 Task: Open Card Budget Review Meeting in Board Customer Service Process Improvement and Streamlining to Workspace Cybersecurity and add a team member Softage.2@softage.net, a label Yellow, a checklist Veterinary Medicine, an attachment from your google drive, a color Yellow and finally, add a card description 'Conduct customer research for new customer experience program' and a comment 'Let us approach this task with a focus on continuous learning and improvement, seeking to iterate and refine our approach over time.'. Add a start date 'Jan 06, 1900' with a due date 'Jan 13, 1900'
Action: Mouse moved to (92, 350)
Screenshot: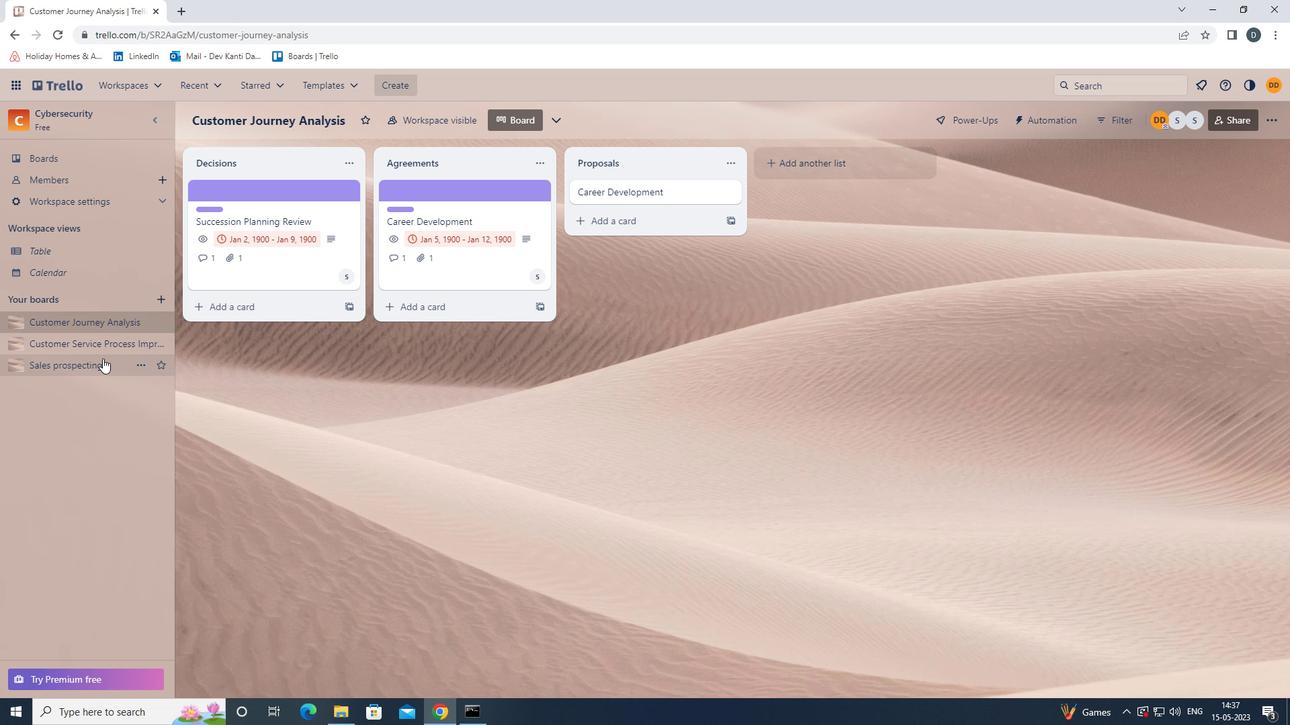 
Action: Mouse pressed left at (92, 350)
Screenshot: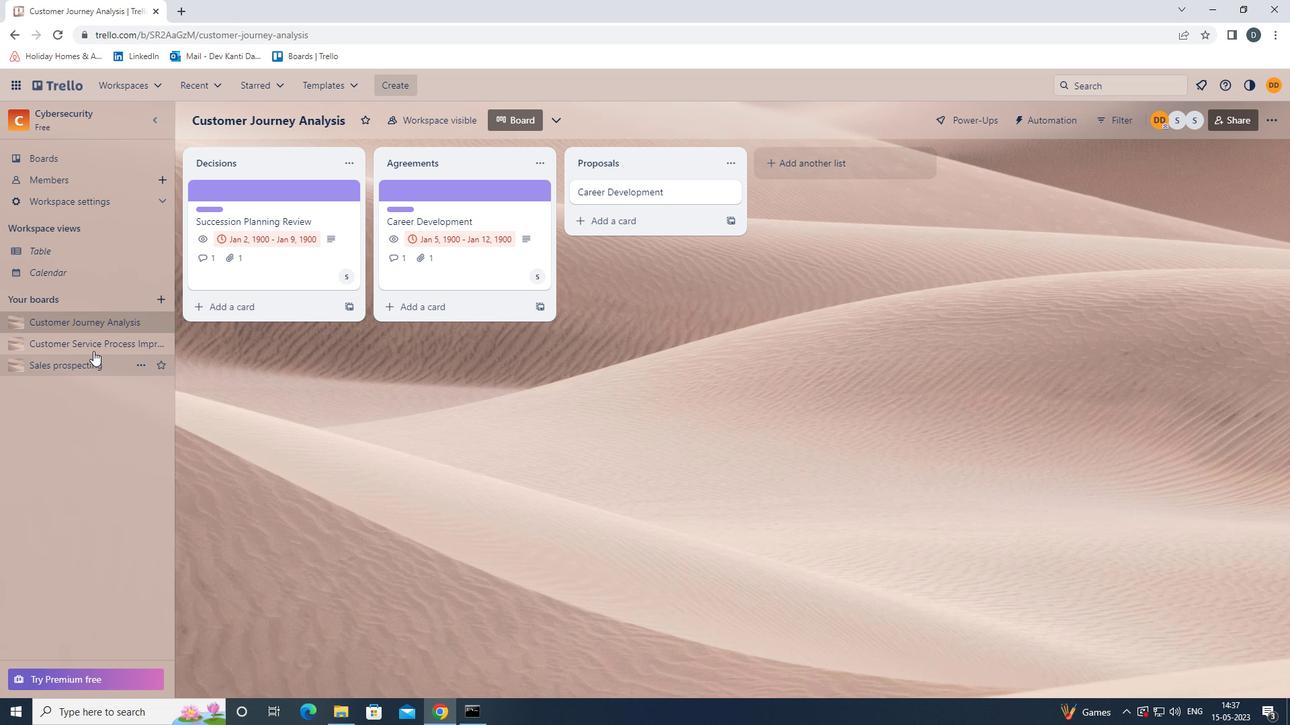 
Action: Mouse moved to (451, 192)
Screenshot: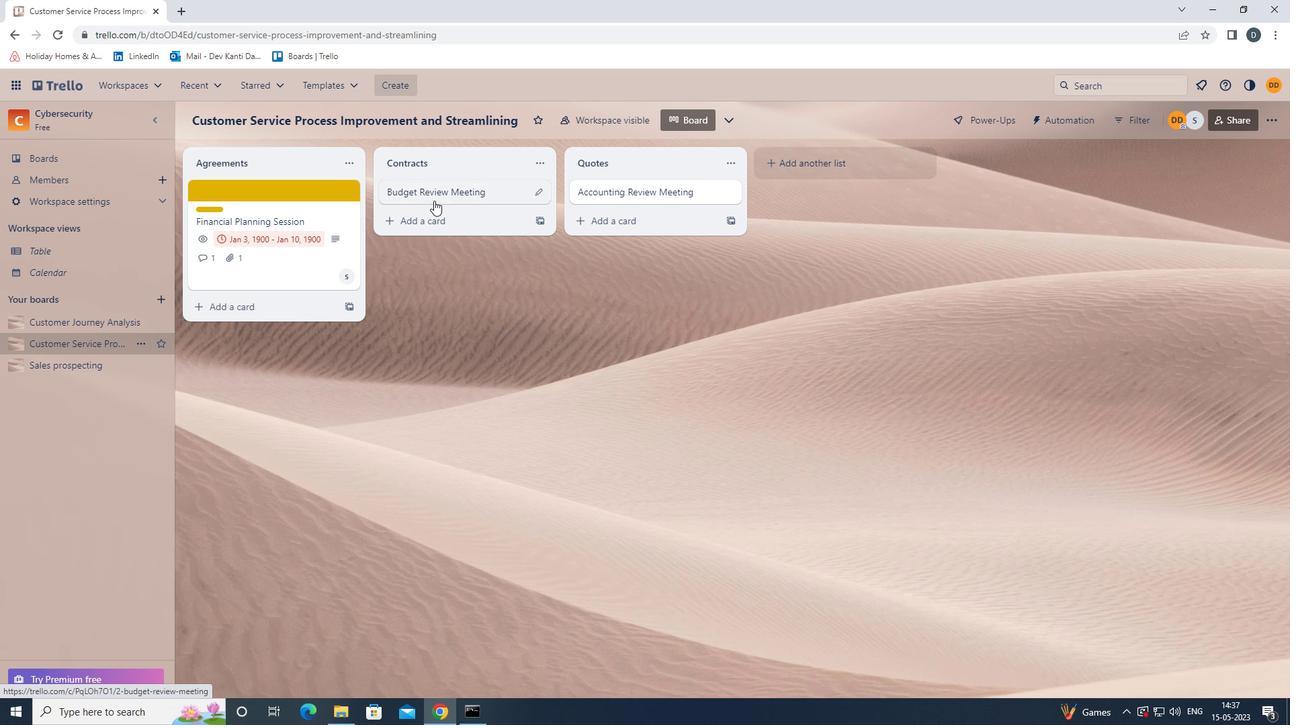 
Action: Mouse pressed left at (451, 192)
Screenshot: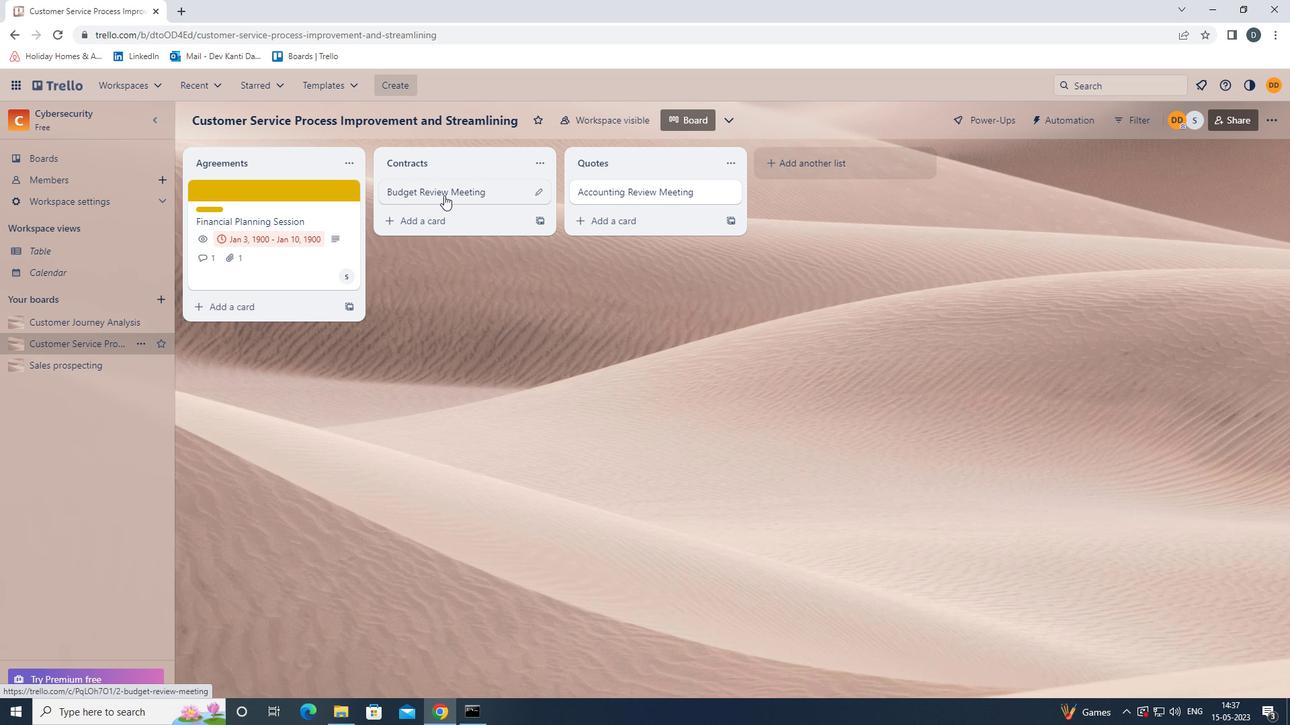 
Action: Mouse moved to (836, 242)
Screenshot: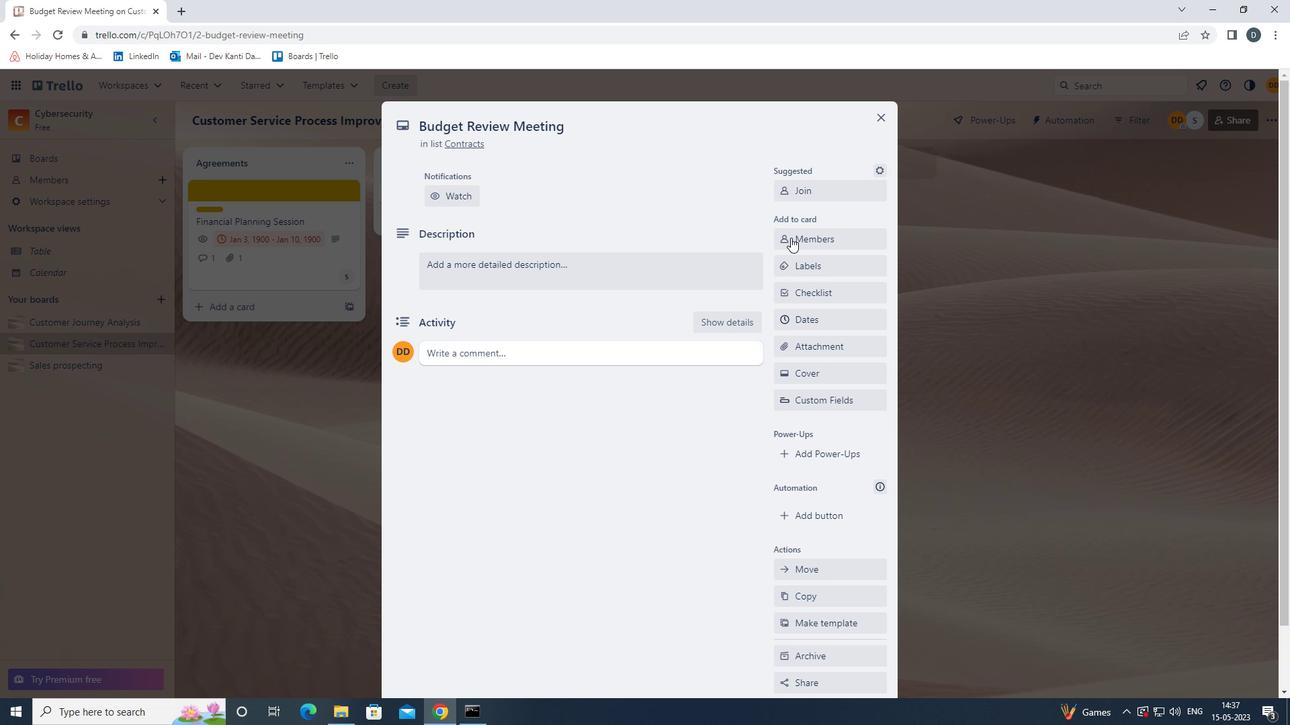 
Action: Mouse pressed left at (836, 242)
Screenshot: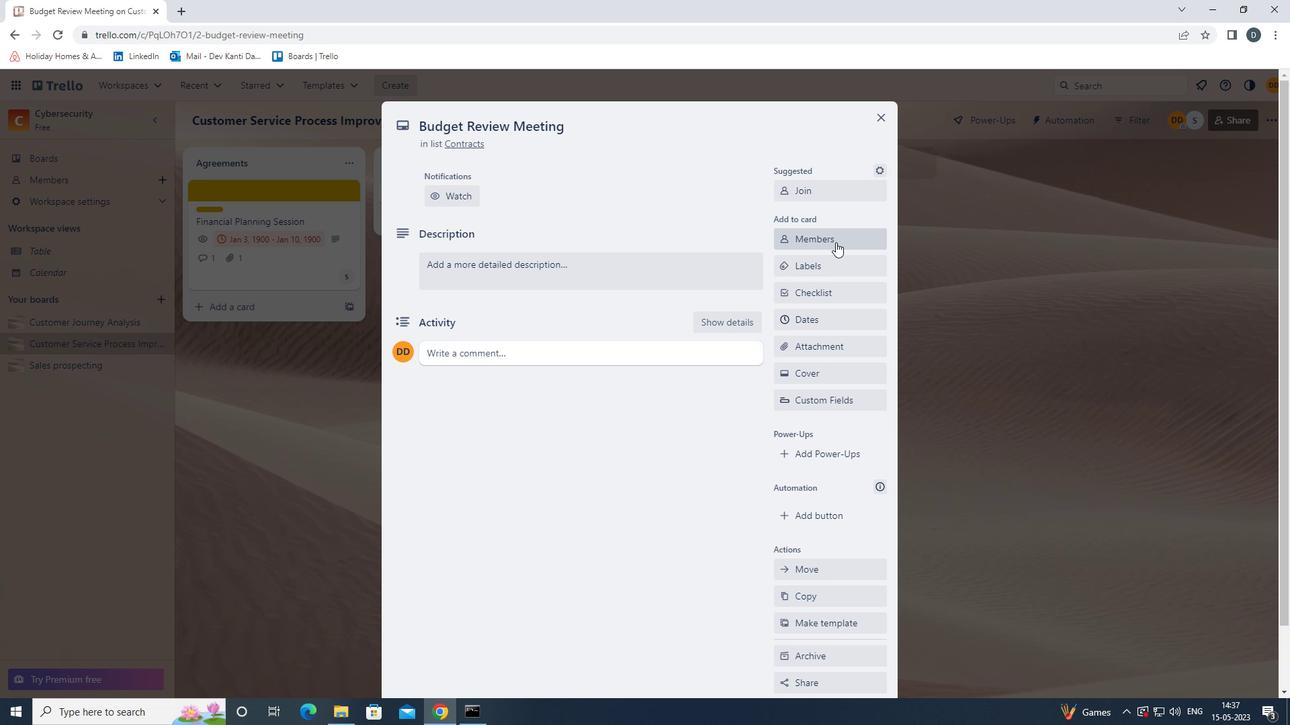 
Action: Key pressed <Key.shift>SOFTAGE.2<Key.shift><Key.shift><Key.shift><Key.shift>@SOFTAGE.NET
Screenshot: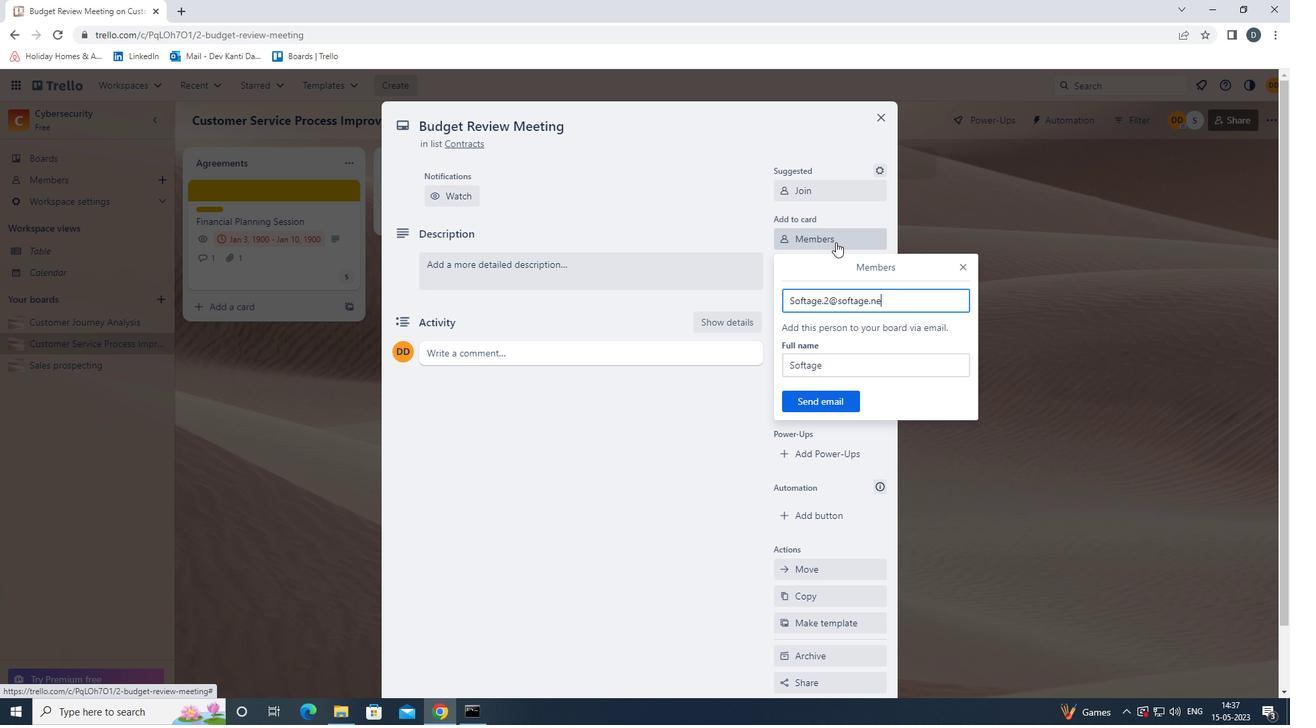 
Action: Mouse moved to (825, 399)
Screenshot: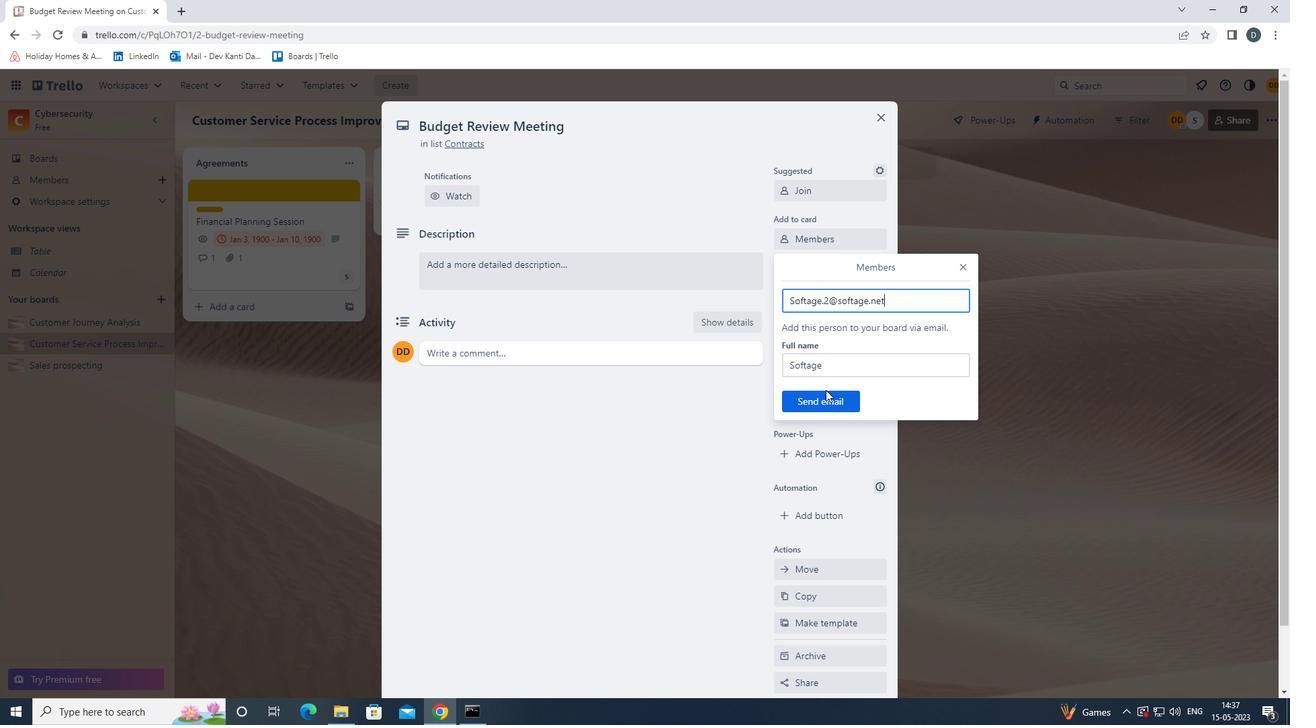 
Action: Mouse pressed left at (825, 399)
Screenshot: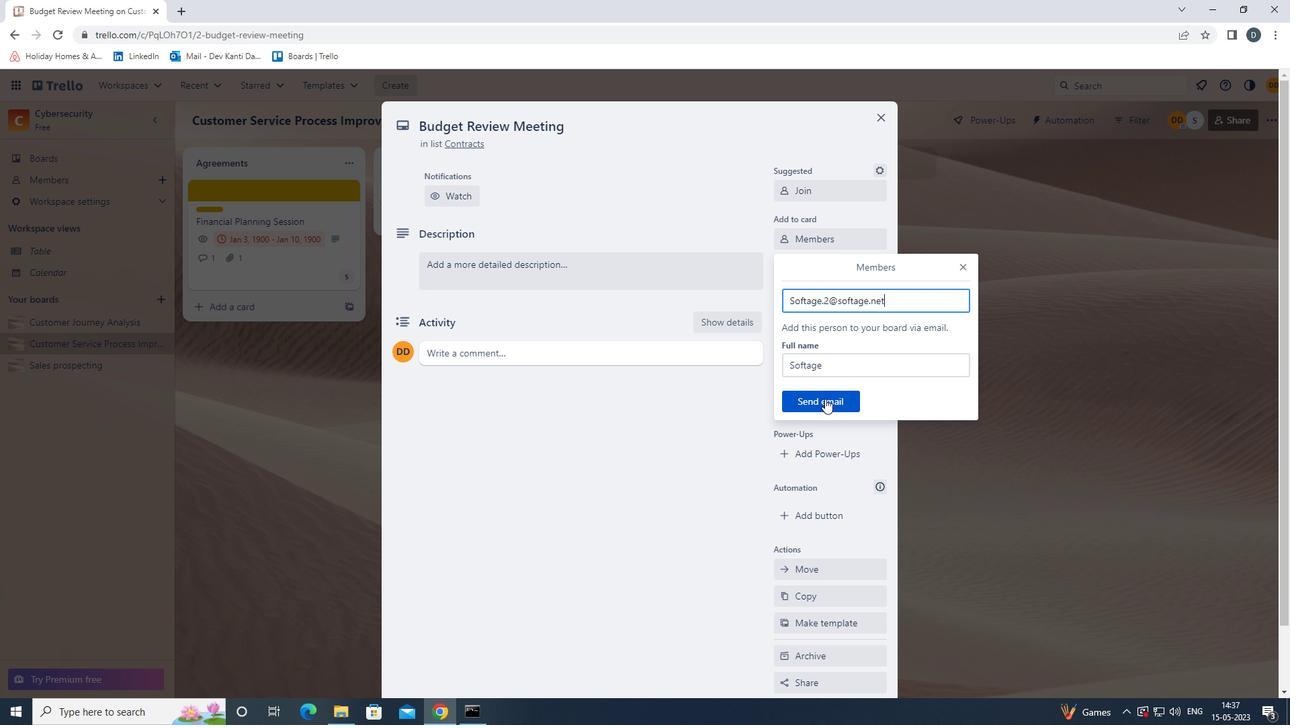 
Action: Mouse moved to (818, 273)
Screenshot: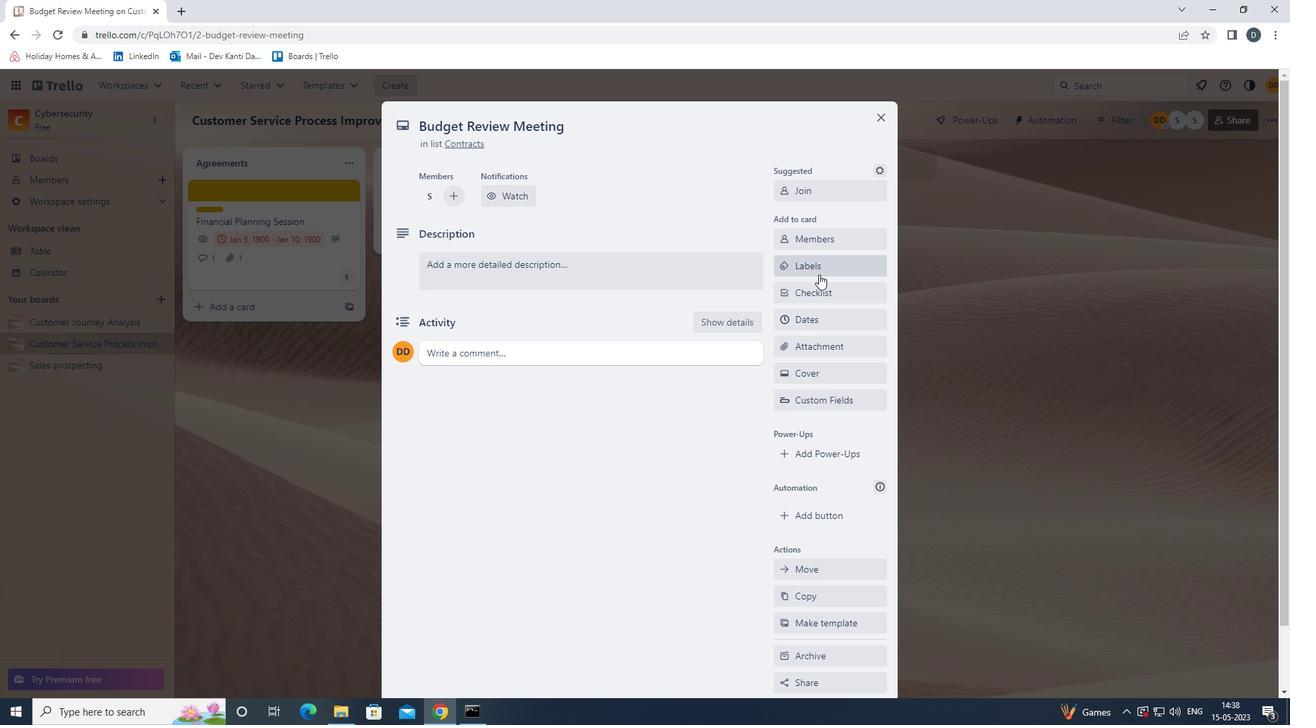 
Action: Mouse pressed left at (818, 273)
Screenshot: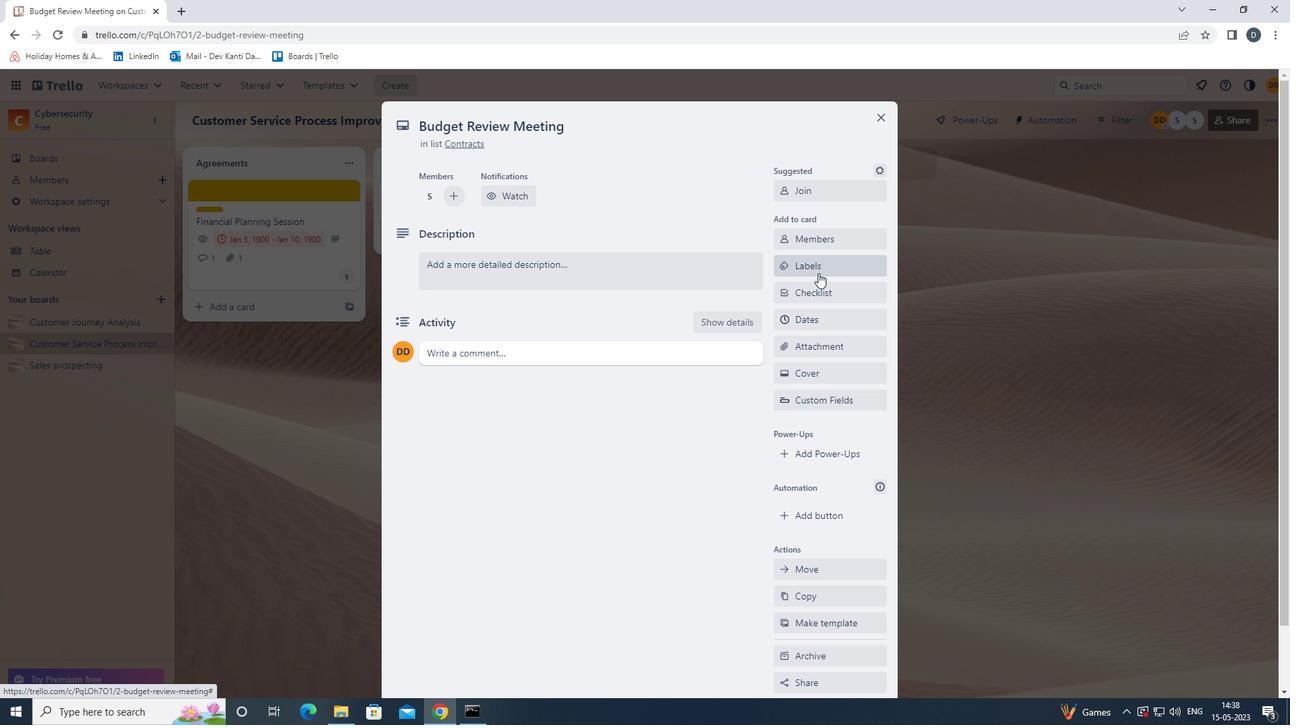 
Action: Mouse moved to (865, 397)
Screenshot: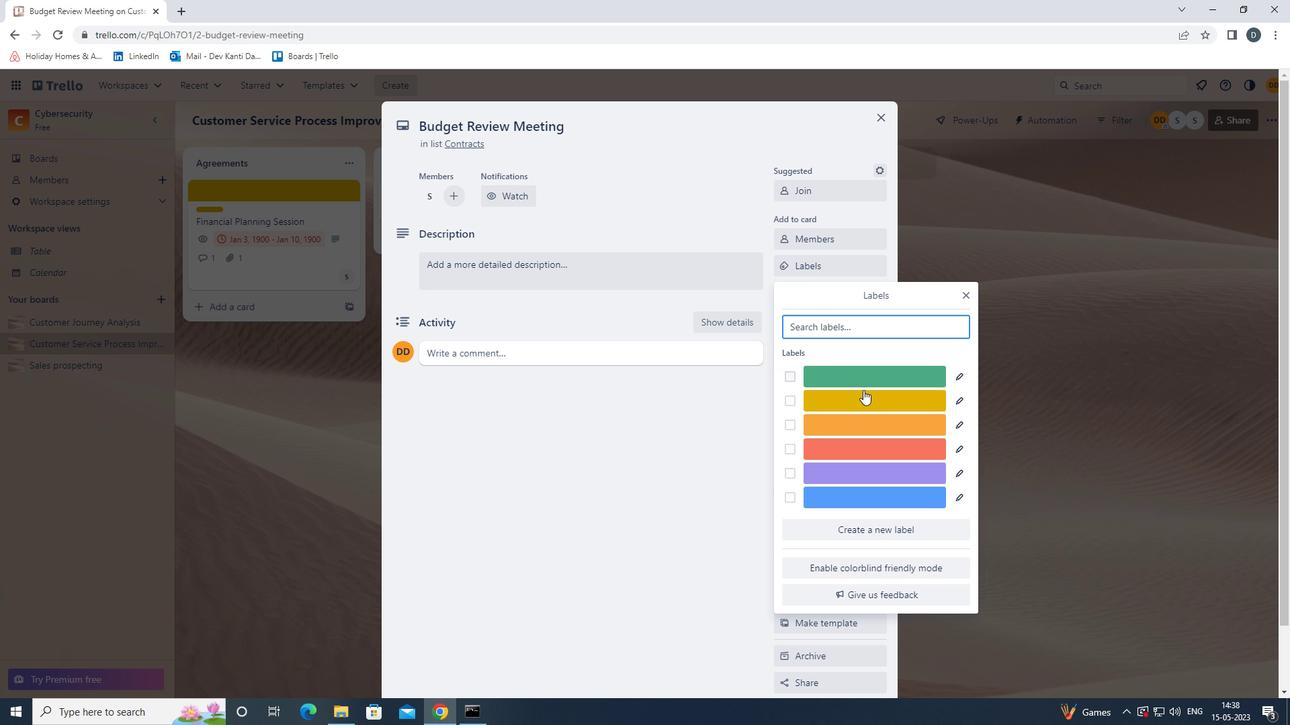 
Action: Mouse pressed left at (865, 397)
Screenshot: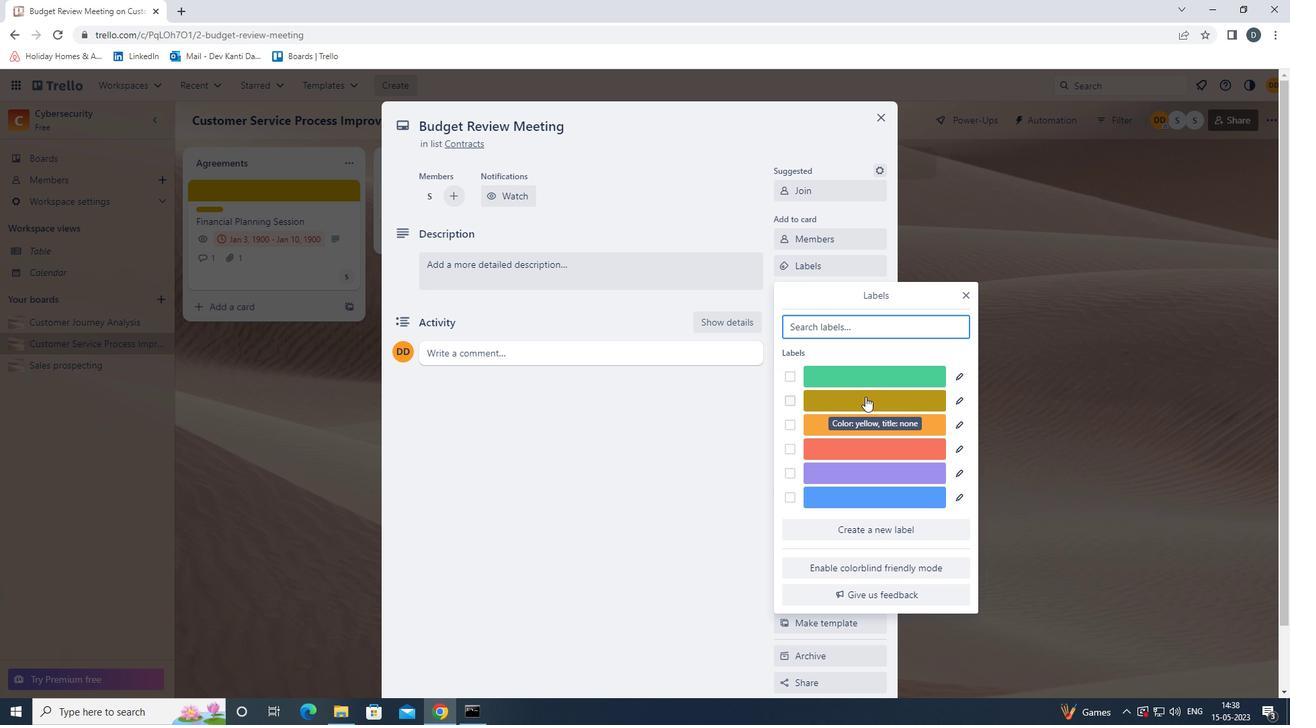 
Action: Mouse moved to (965, 293)
Screenshot: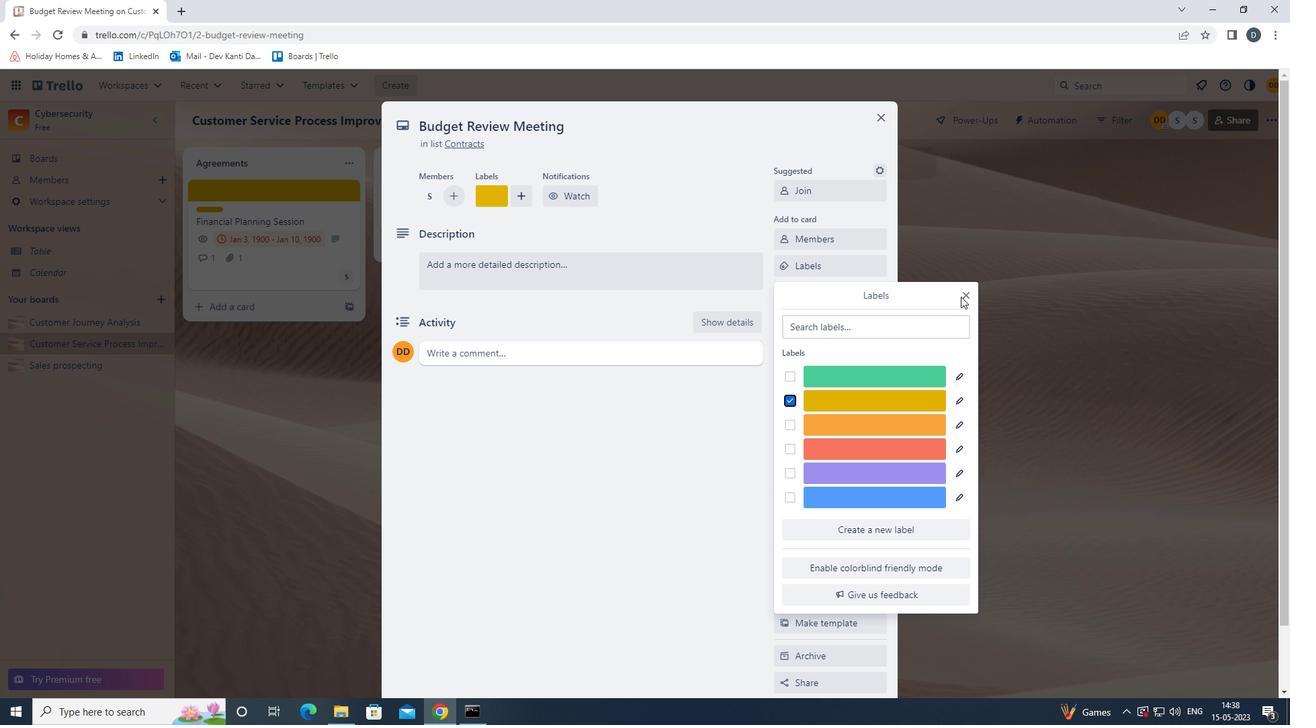 
Action: Mouse pressed left at (965, 293)
Screenshot: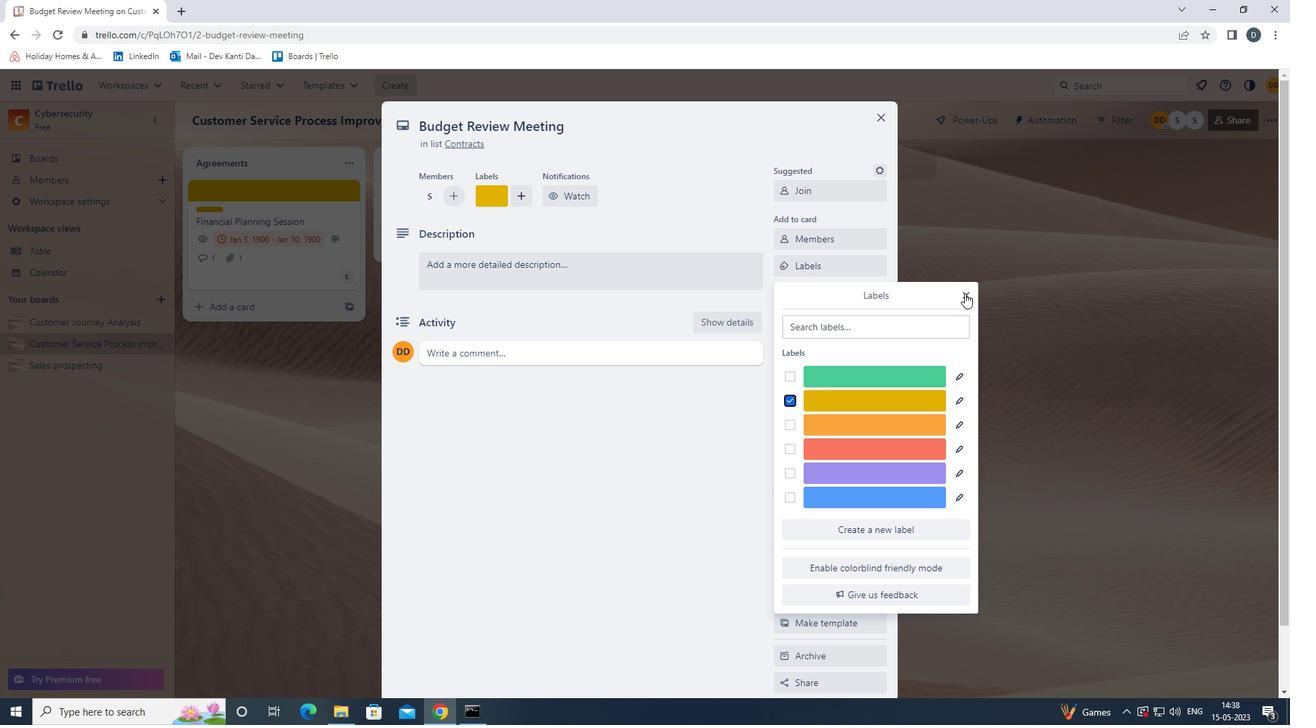 
Action: Mouse moved to (869, 297)
Screenshot: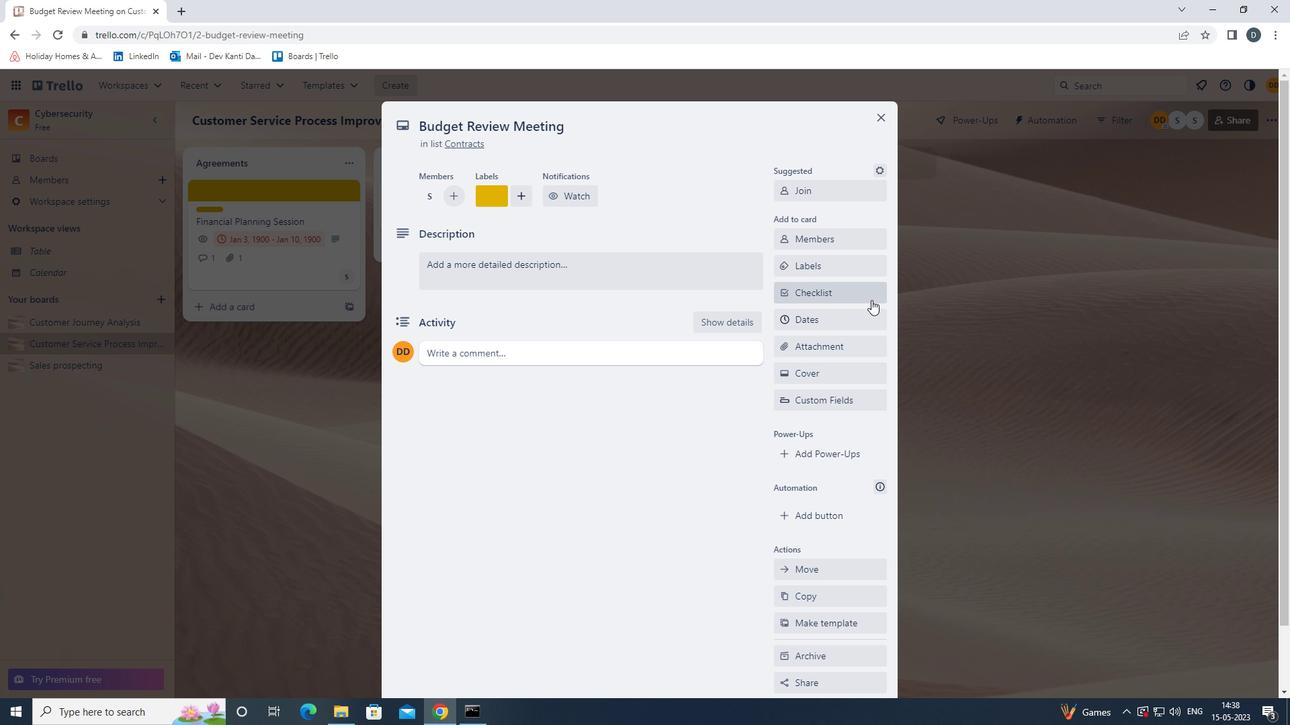 
Action: Mouse pressed left at (869, 297)
Screenshot: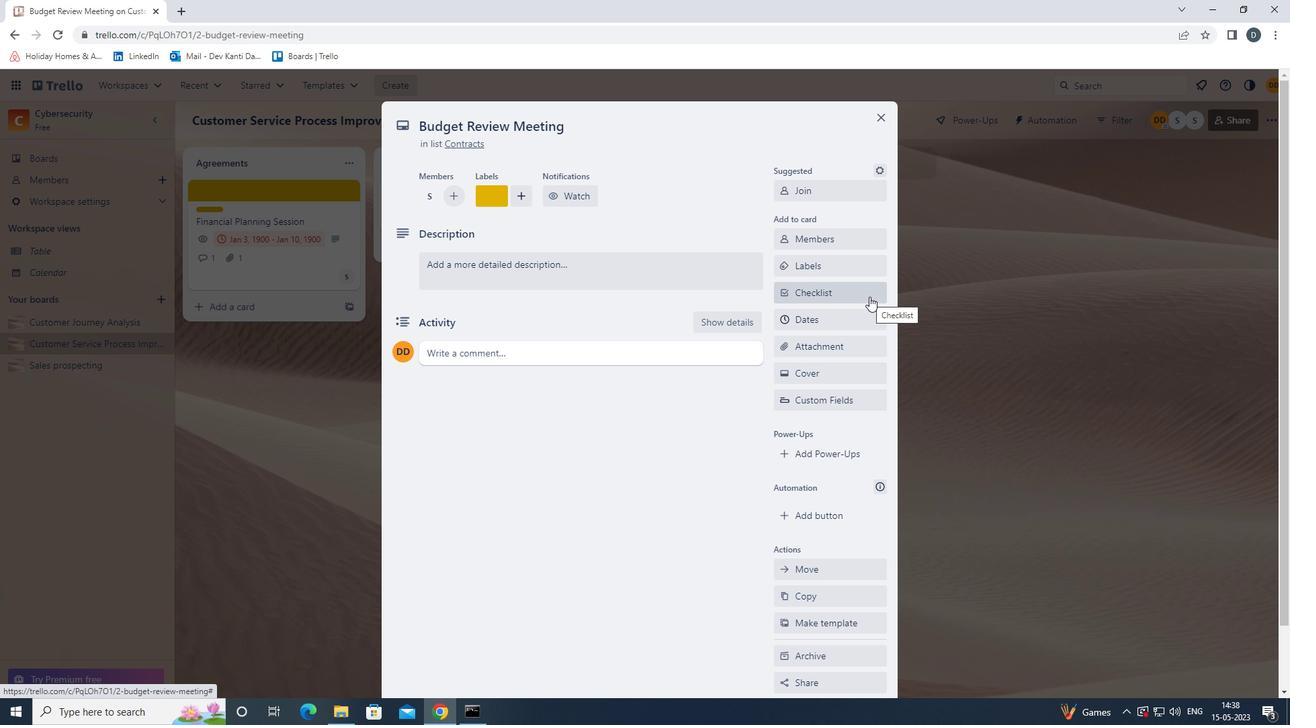 
Action: Key pressed <Key.shift>VETERINARY<Key.space><Key.shift>MEDICINE<Key.enter>
Screenshot: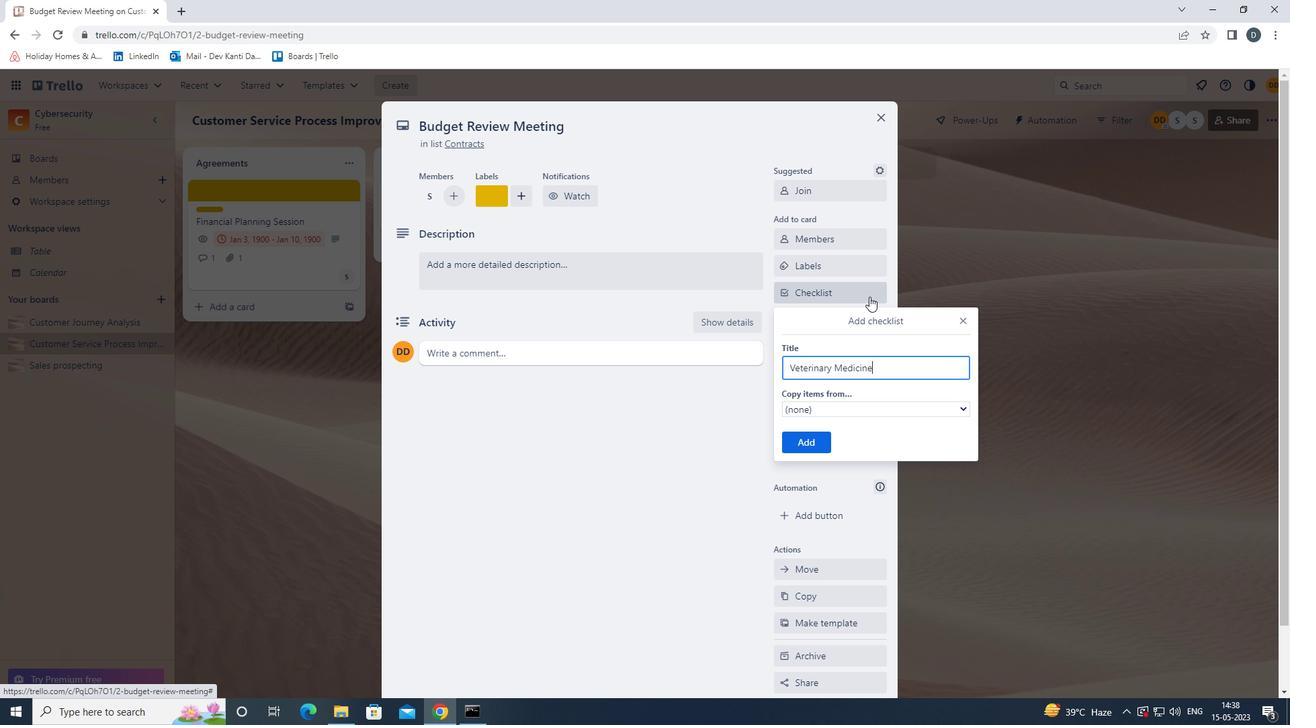 
Action: Mouse moved to (865, 346)
Screenshot: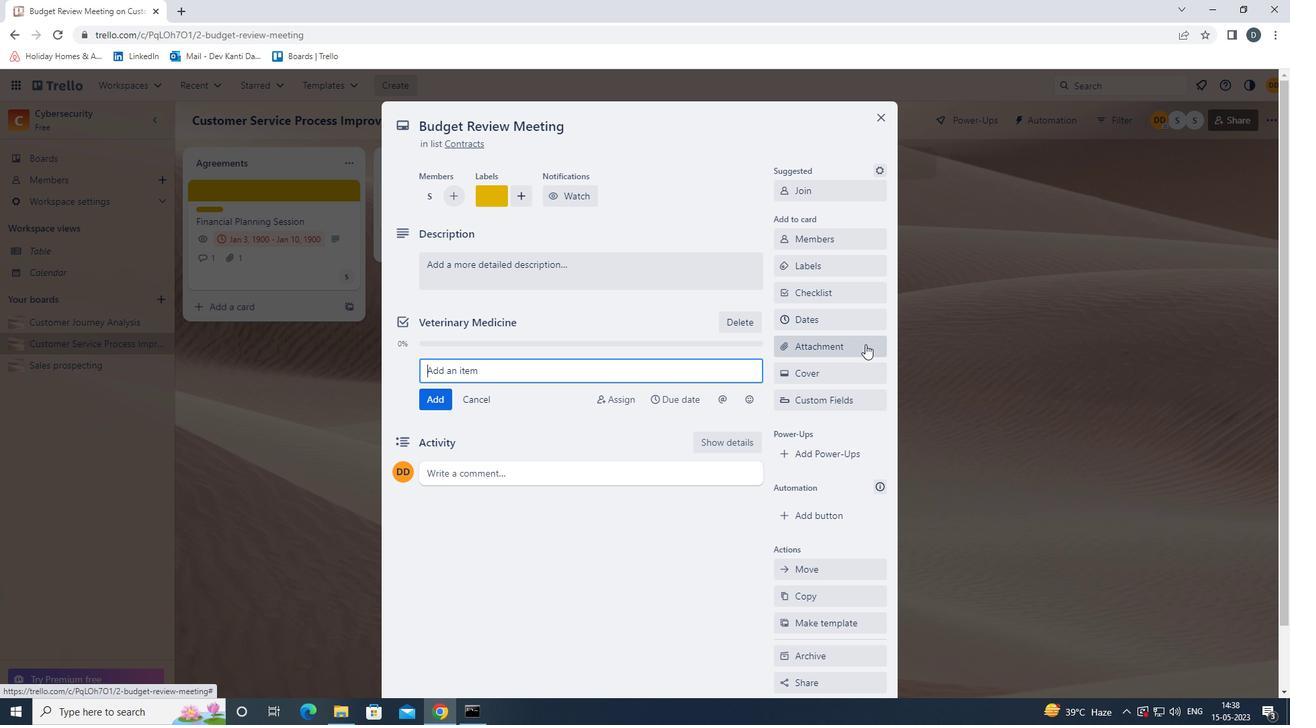 
Action: Mouse pressed left at (865, 346)
Screenshot: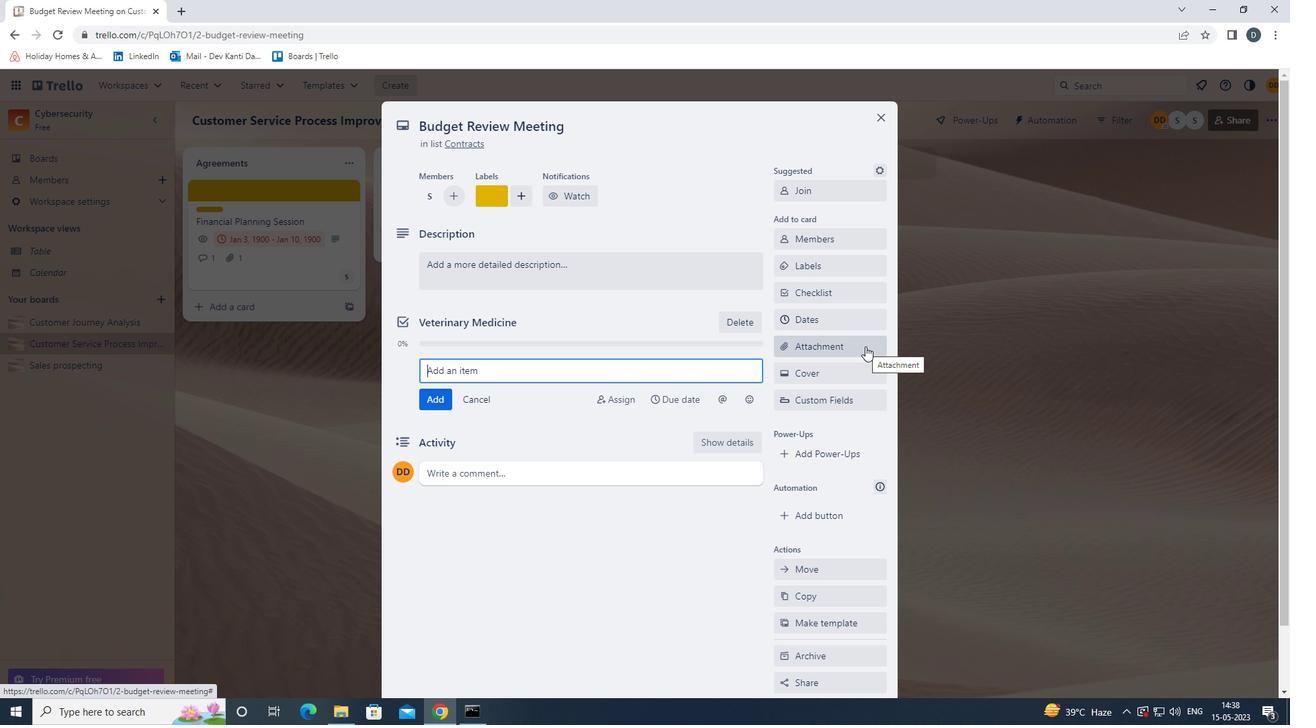 
Action: Mouse moved to (867, 442)
Screenshot: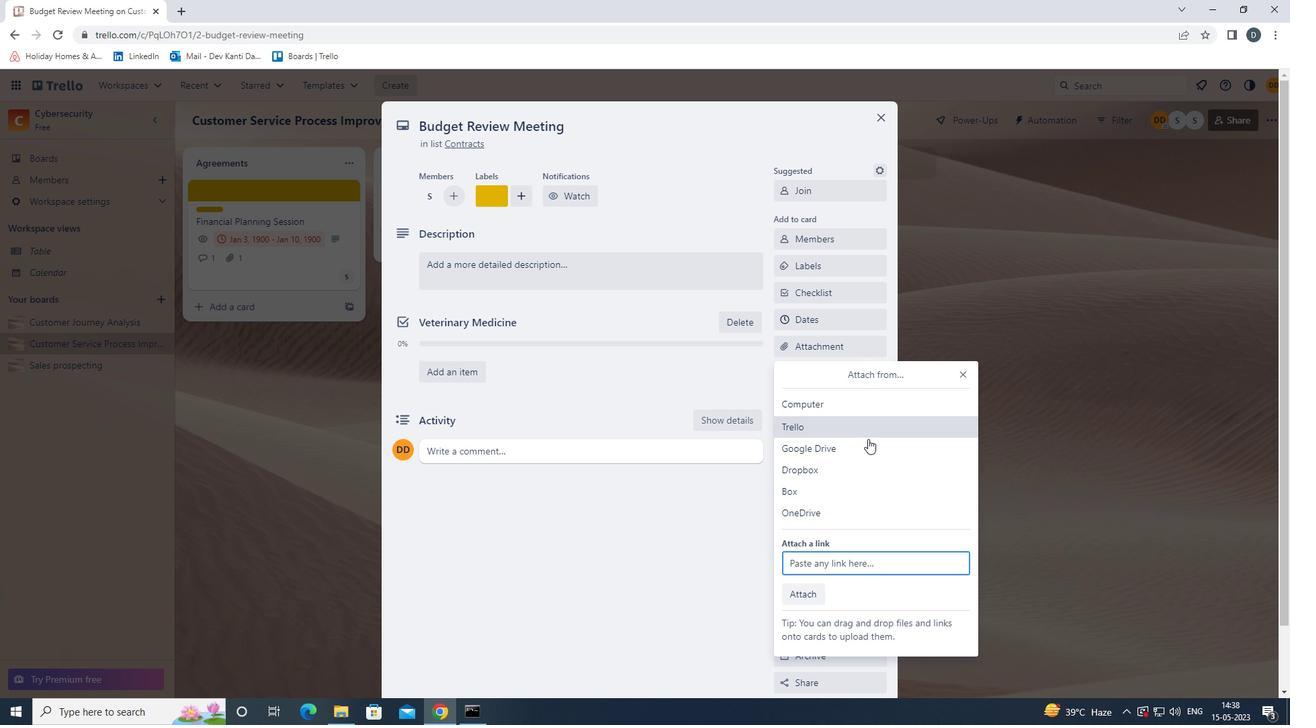 
Action: Mouse pressed left at (867, 442)
Screenshot: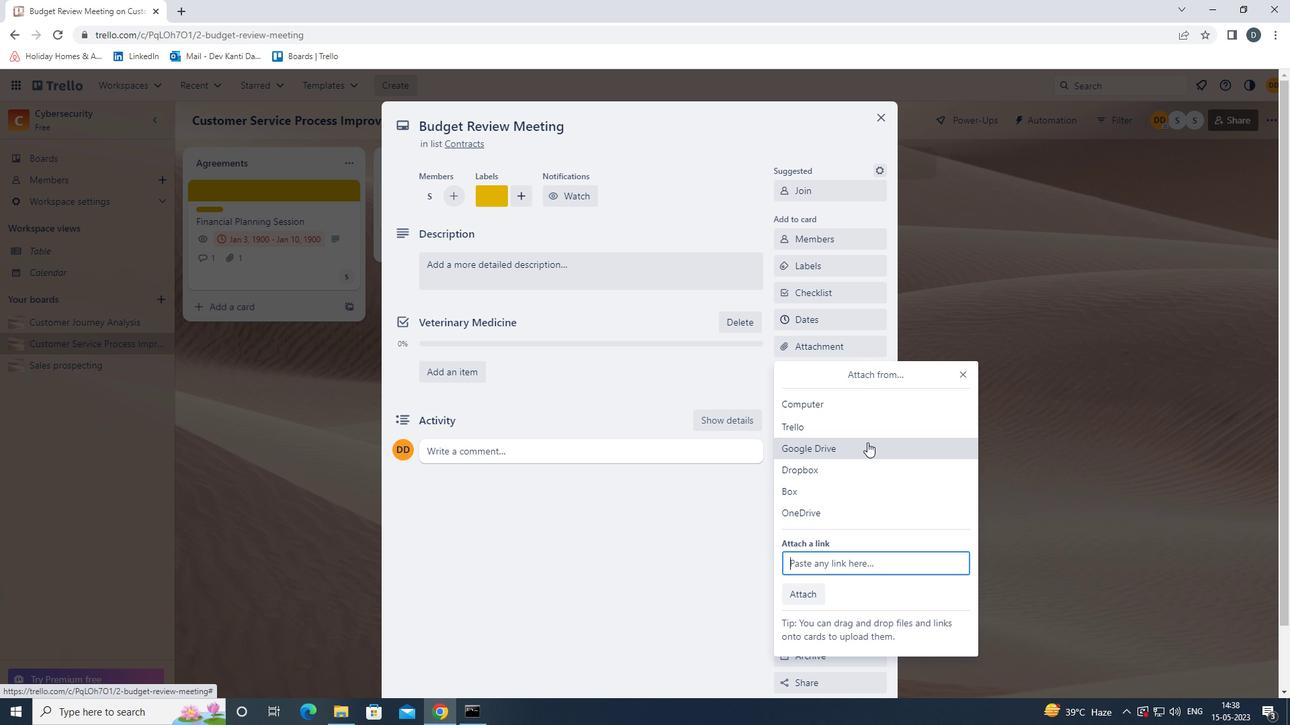 
Action: Mouse moved to (387, 375)
Screenshot: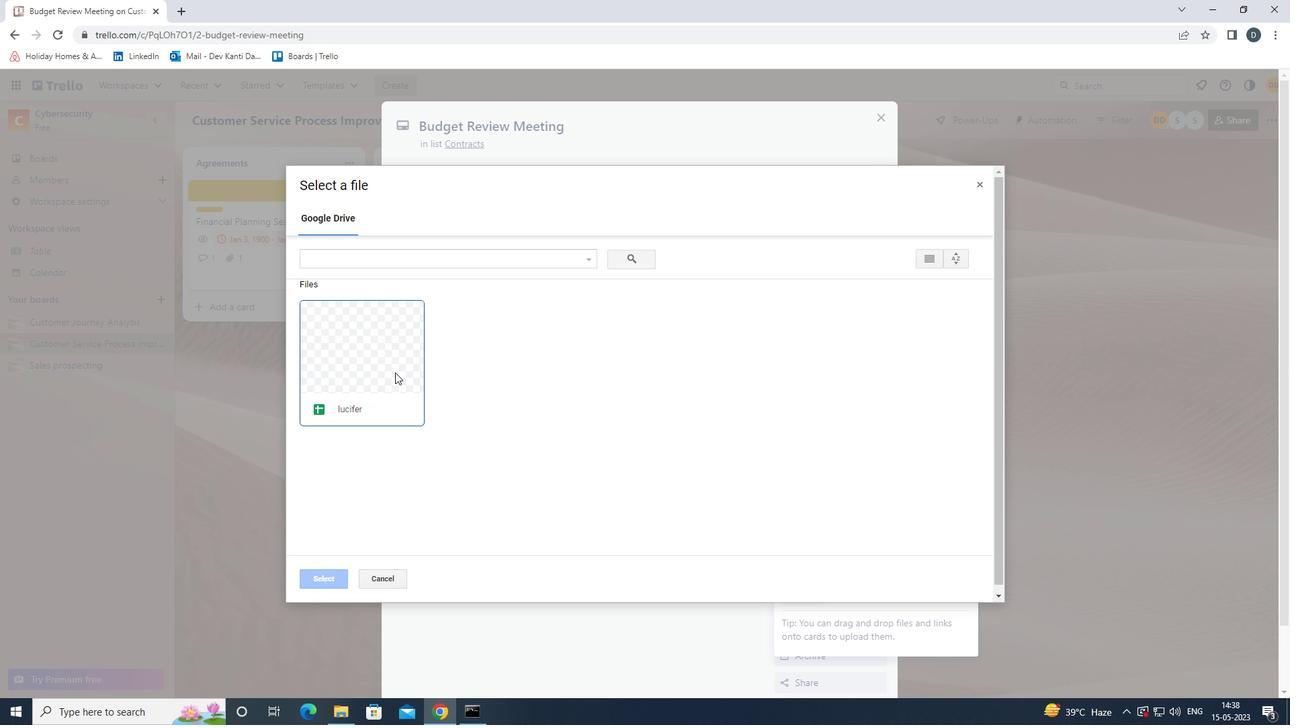 
Action: Mouse pressed left at (387, 375)
Screenshot: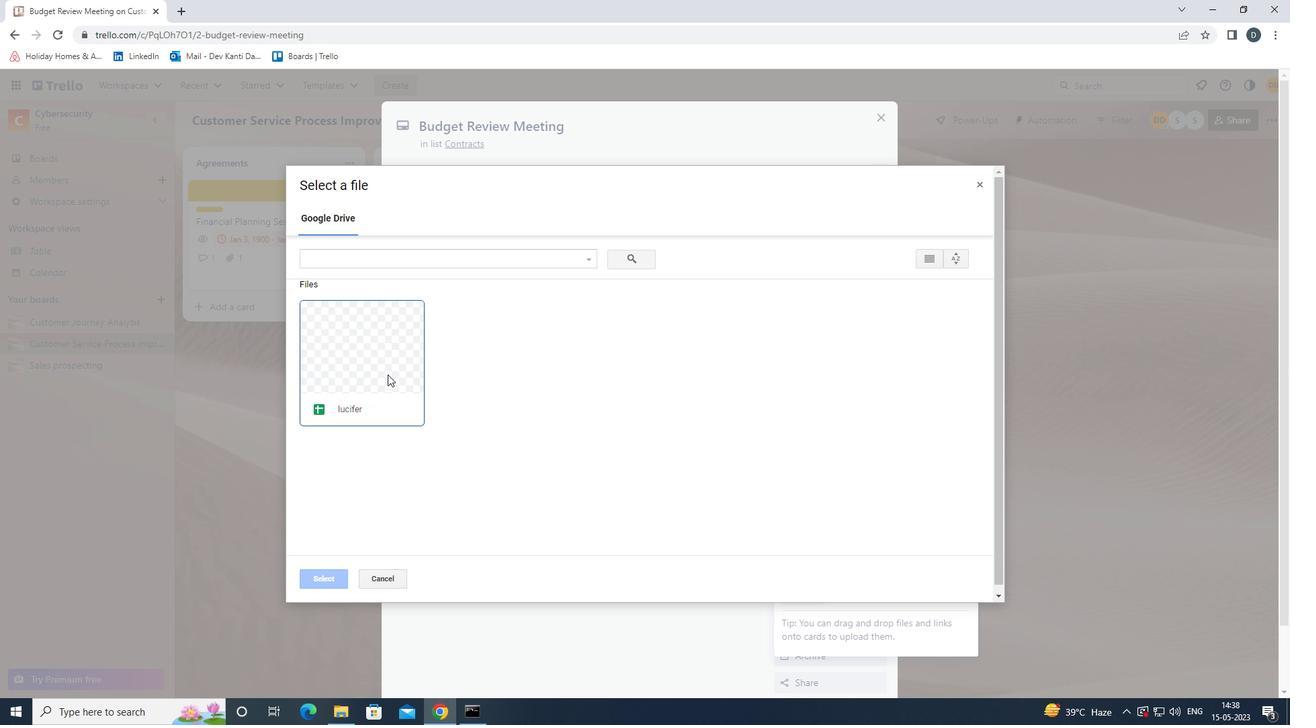 
Action: Mouse moved to (336, 576)
Screenshot: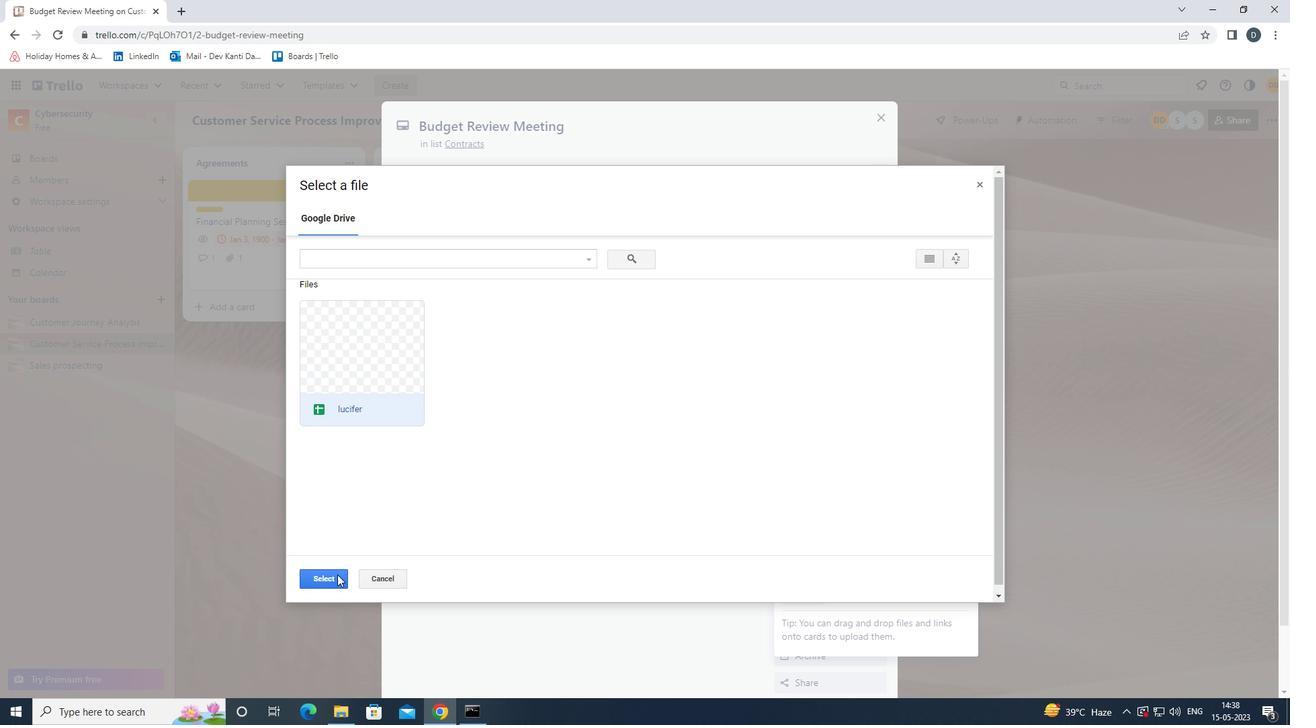 
Action: Mouse pressed left at (336, 576)
Screenshot: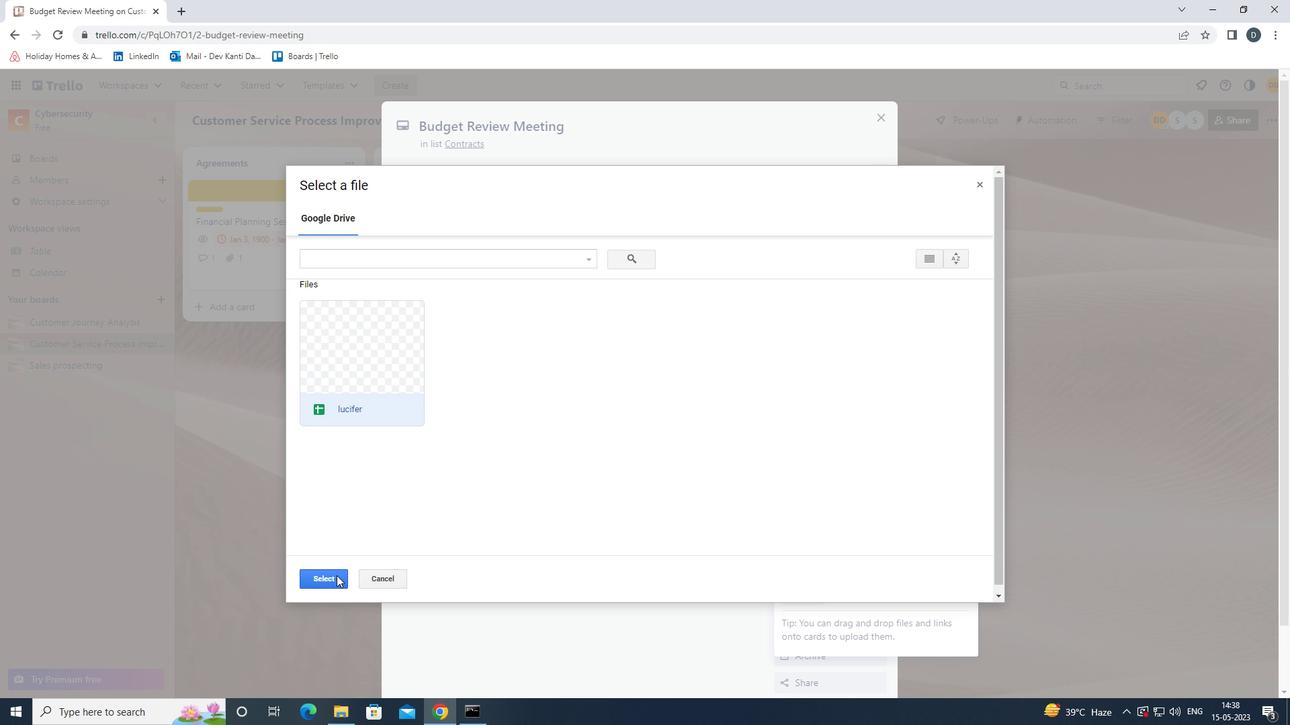 
Action: Mouse moved to (809, 378)
Screenshot: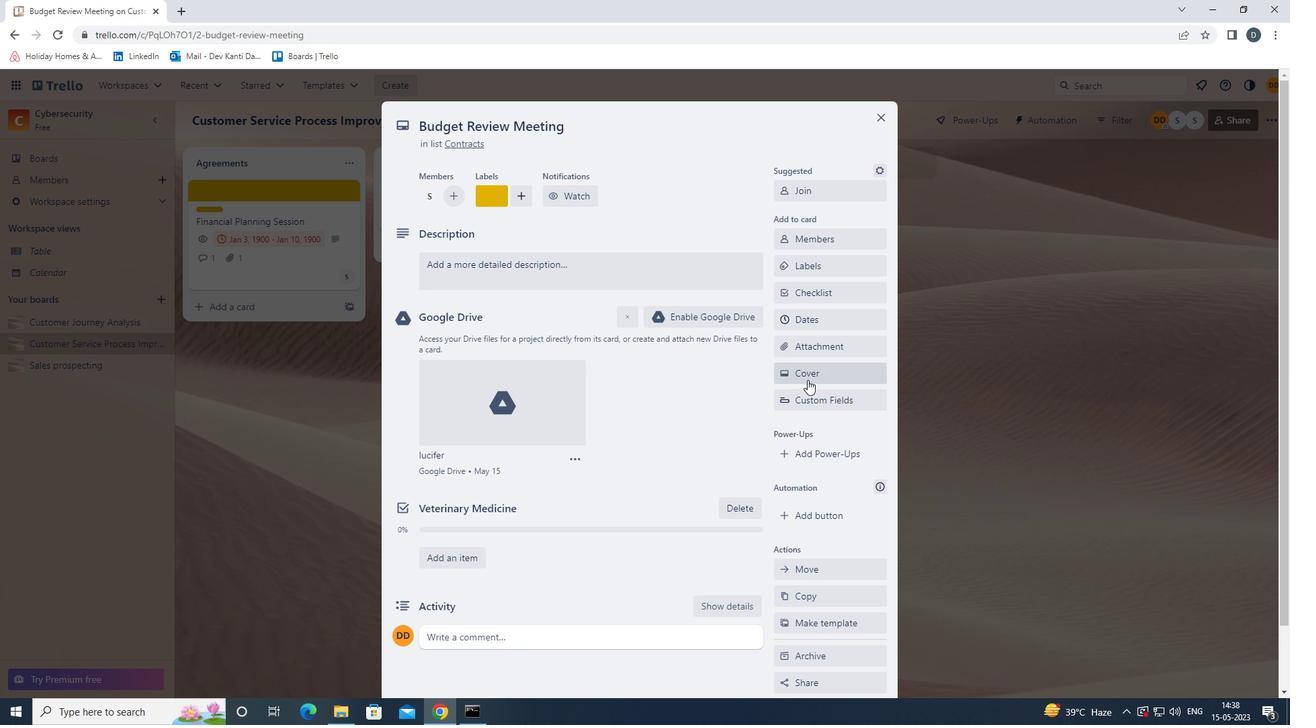
Action: Mouse pressed left at (809, 378)
Screenshot: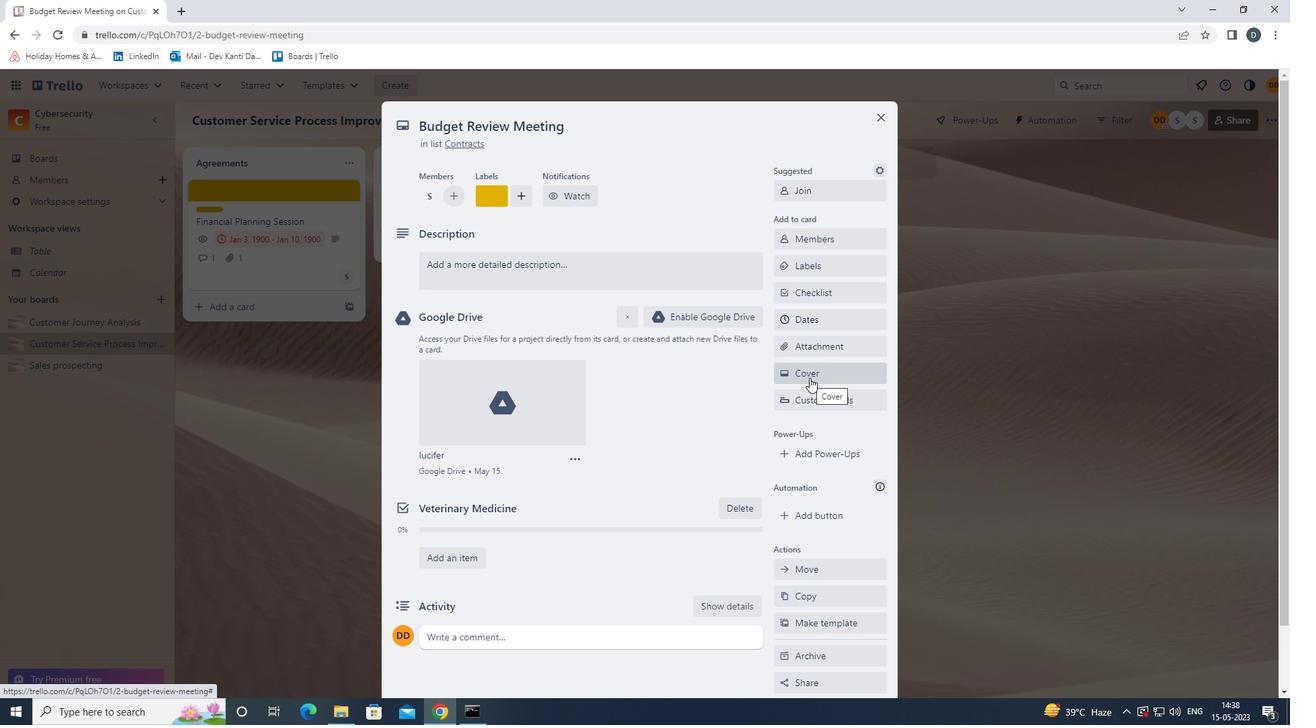 
Action: Mouse moved to (836, 424)
Screenshot: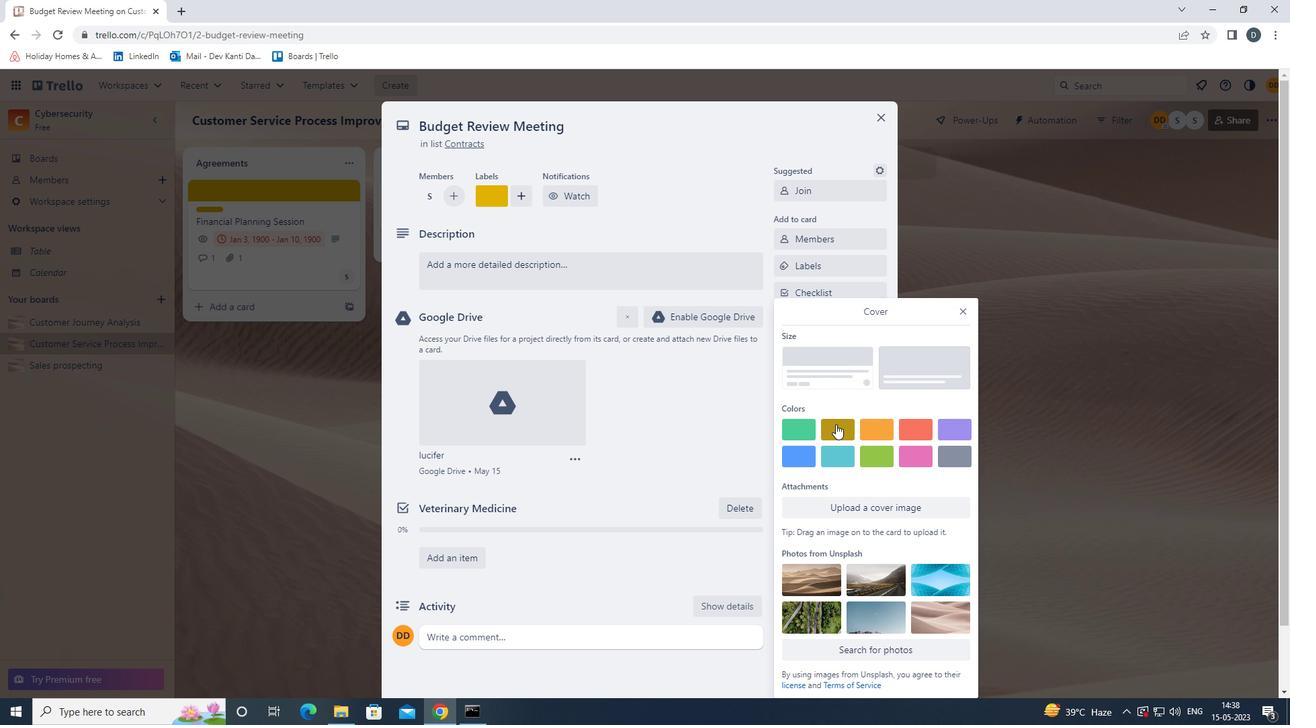 
Action: Mouse pressed left at (836, 424)
Screenshot: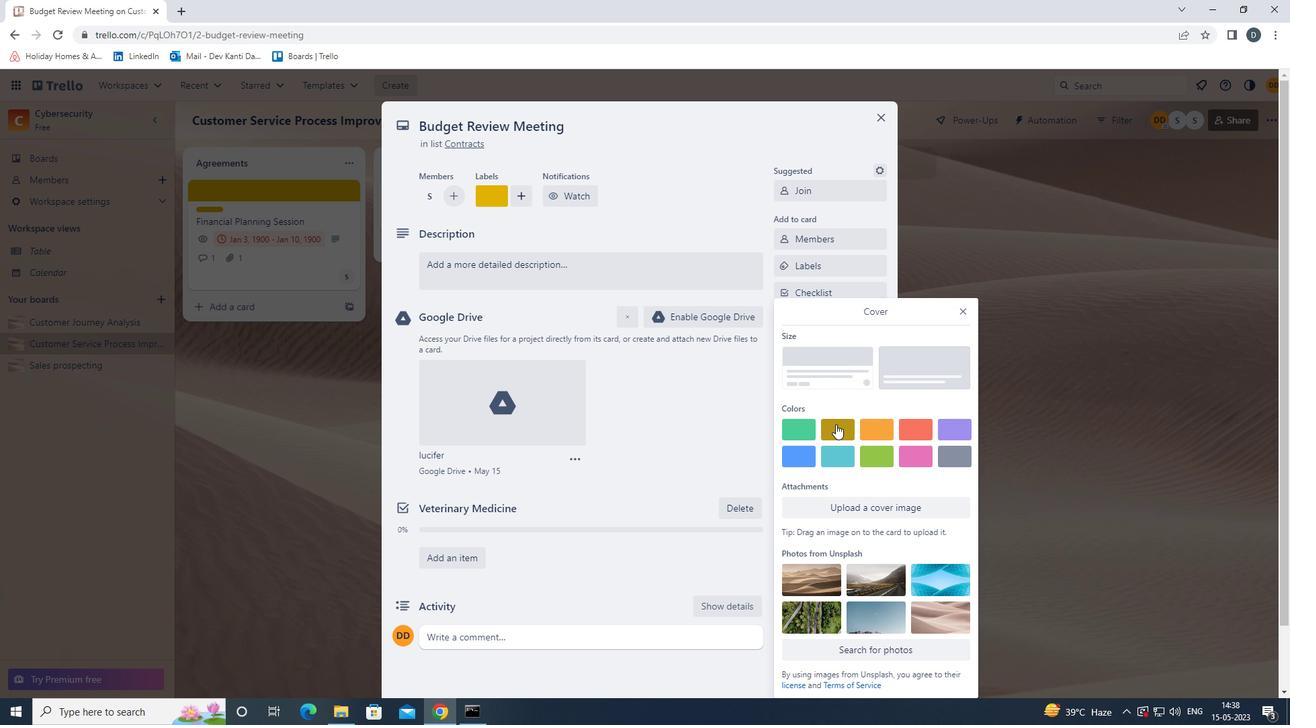 
Action: Mouse moved to (963, 281)
Screenshot: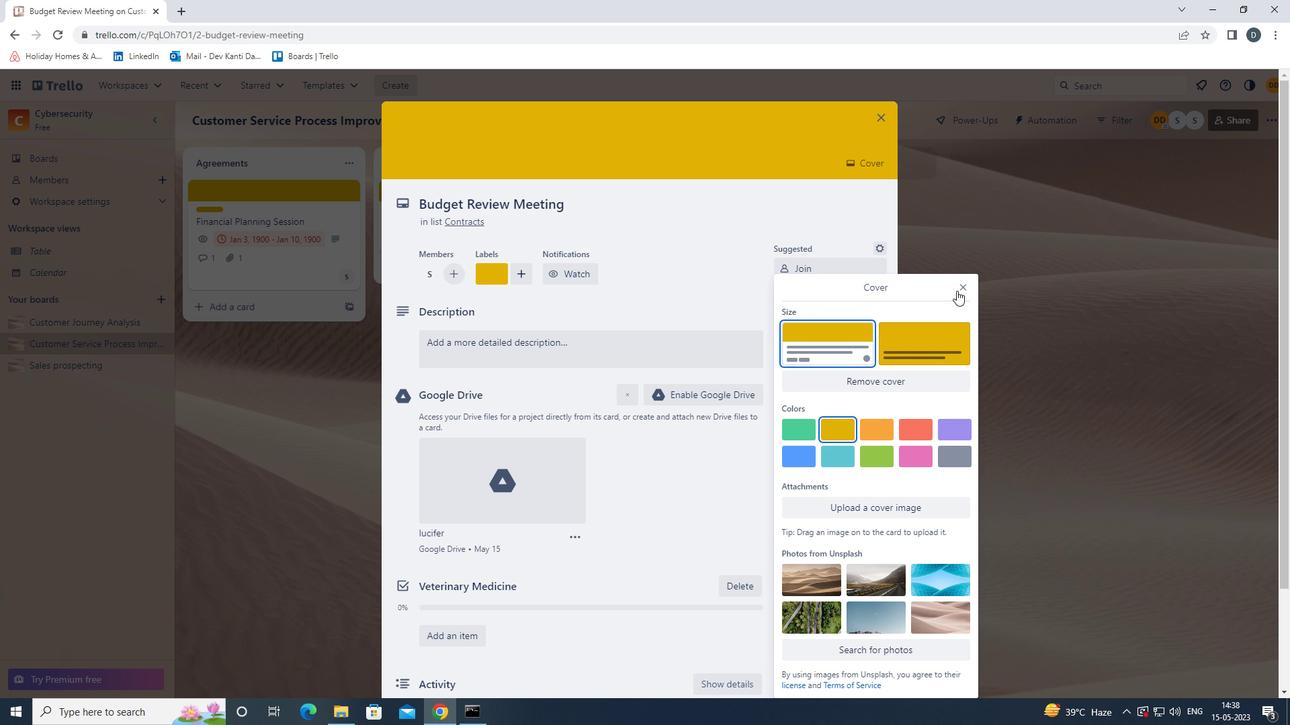 
Action: Mouse pressed left at (963, 281)
Screenshot: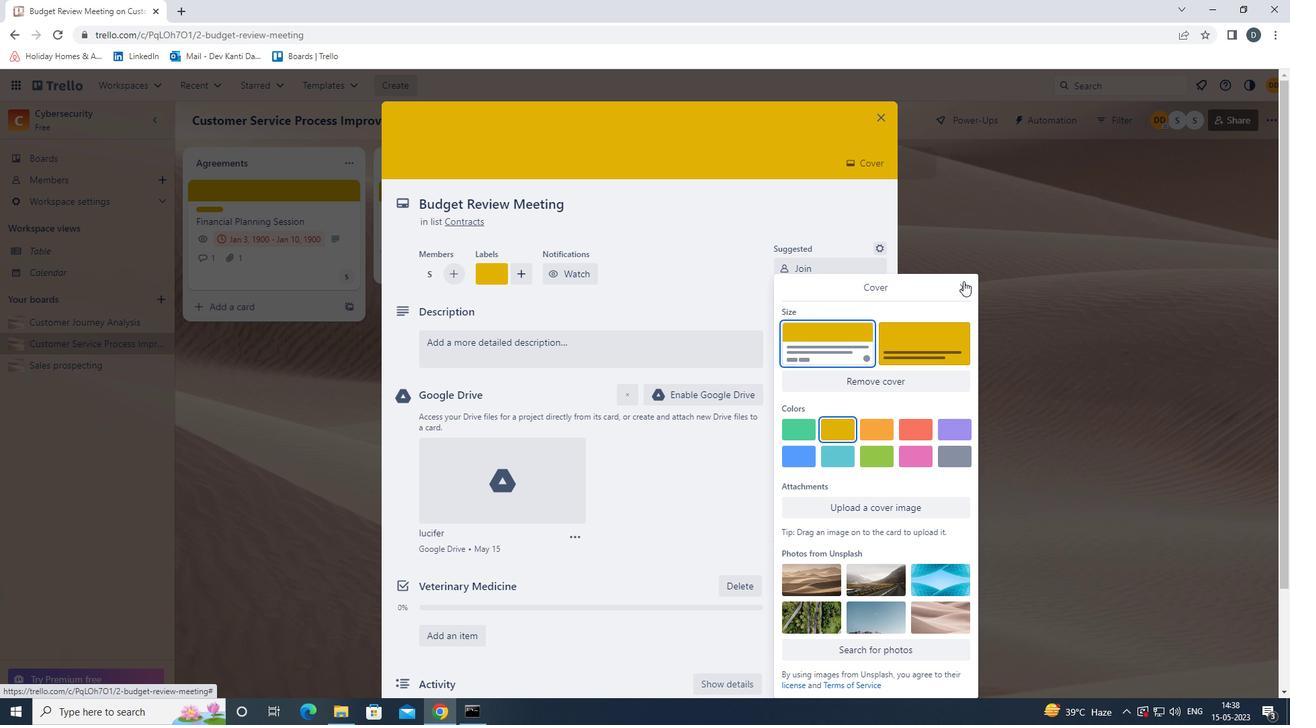 
Action: Mouse moved to (678, 359)
Screenshot: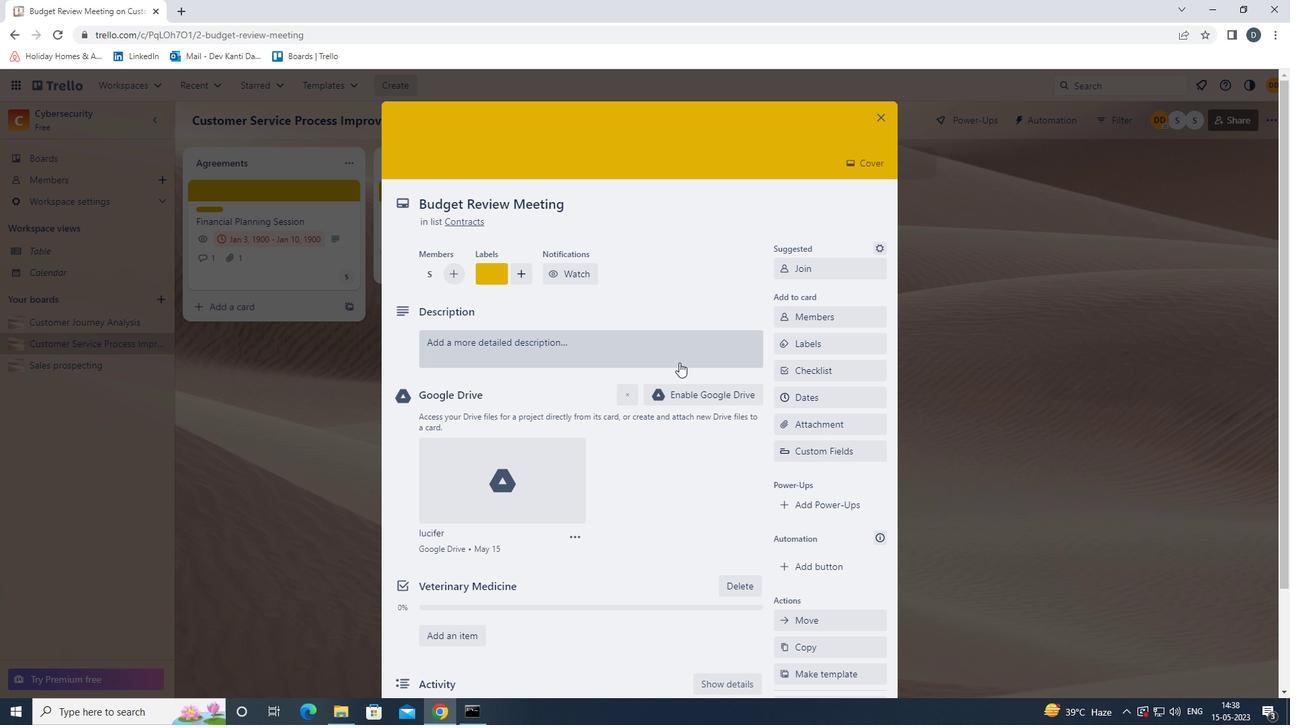 
Action: Mouse pressed left at (678, 359)
Screenshot: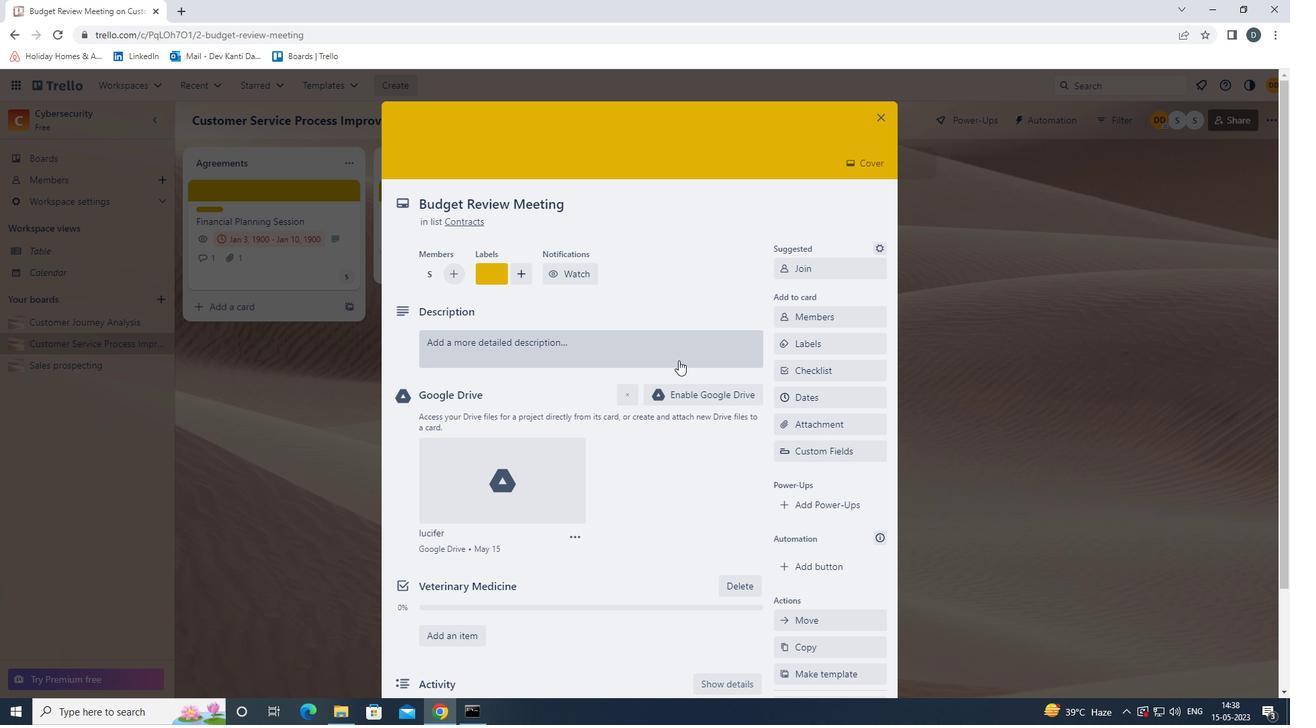 
Action: Mouse moved to (678, 396)
Screenshot: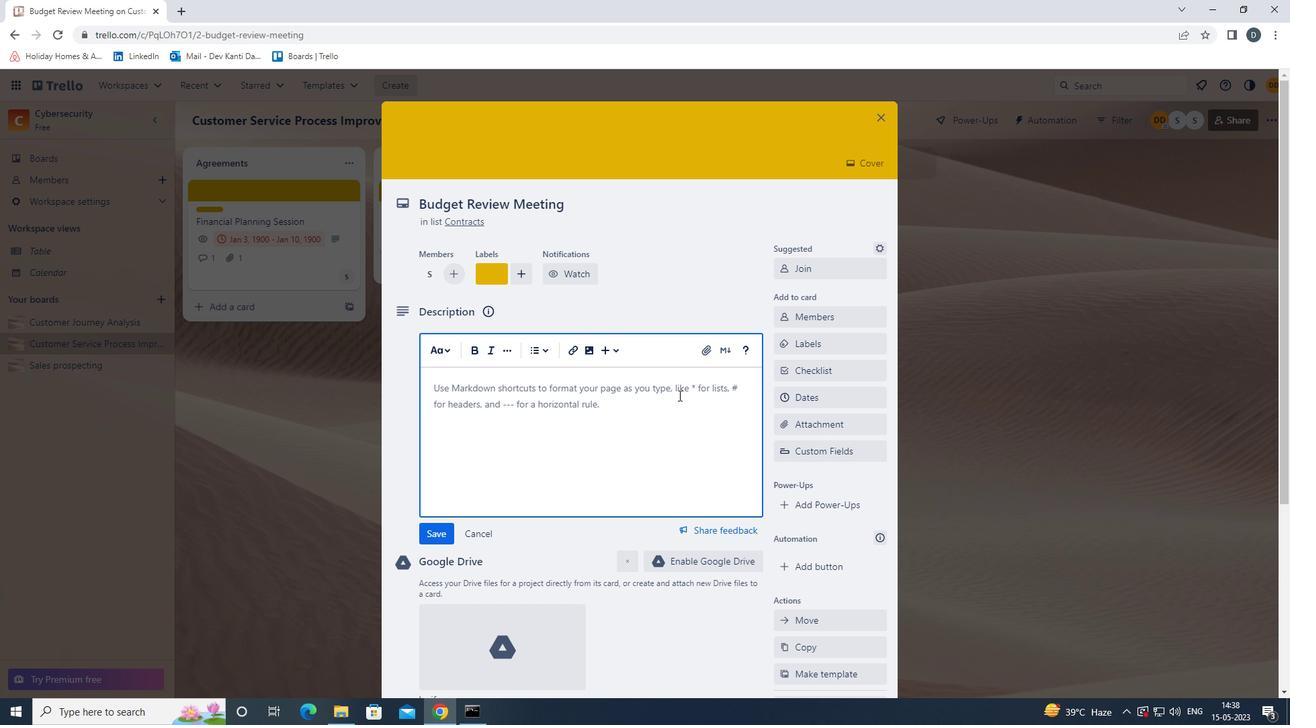 
Action: Key pressed <Key.shift>CONDUCT<Key.space>CUSTOMER<Key.space>RESEARCH<Key.space>FOR<Key.space>NEW<Key.space>CUSTOMER<Key.space>EXPERIENCE<Key.space>PROGRAM.
Screenshot: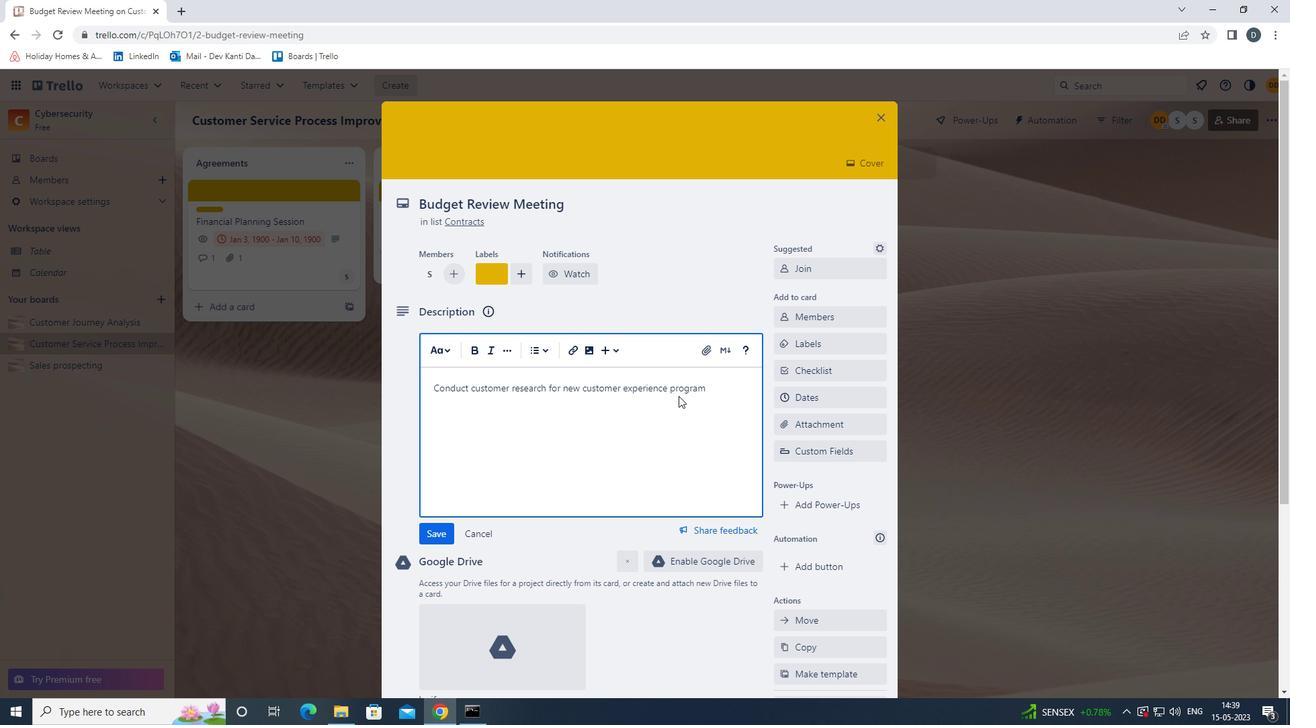 
Action: Mouse moved to (440, 533)
Screenshot: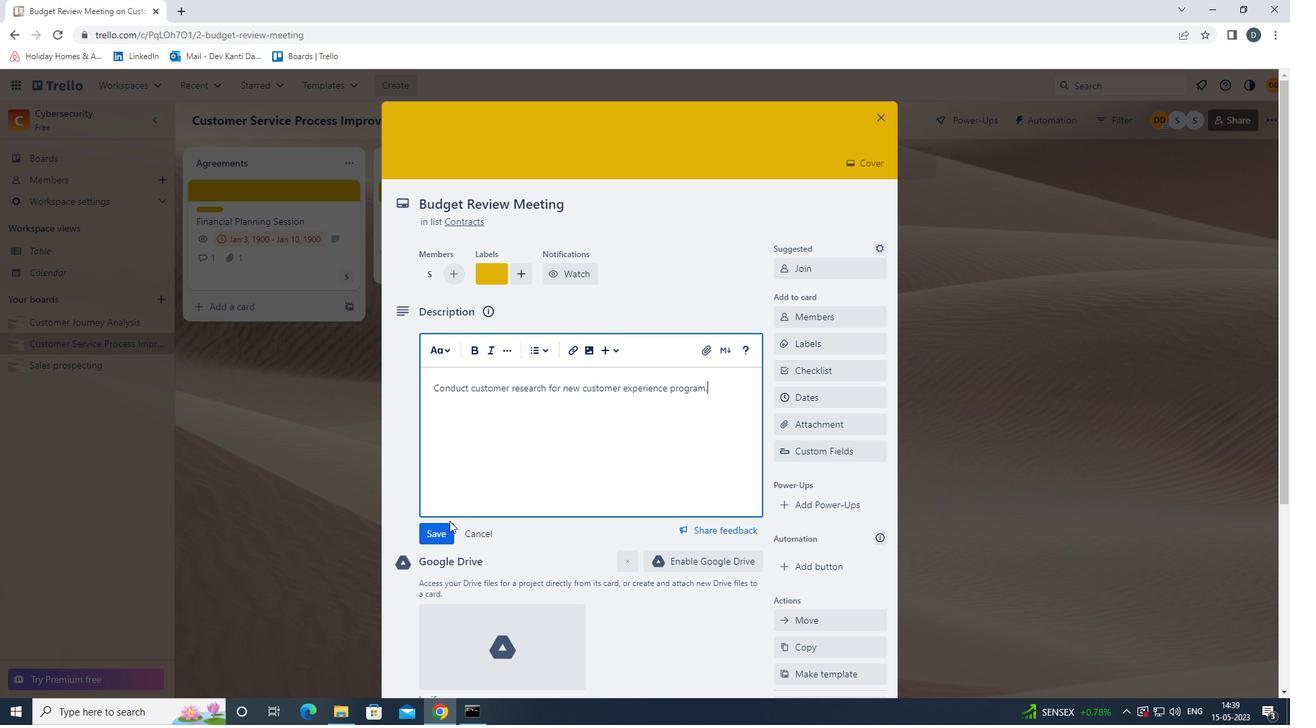 
Action: Mouse pressed left at (440, 533)
Screenshot: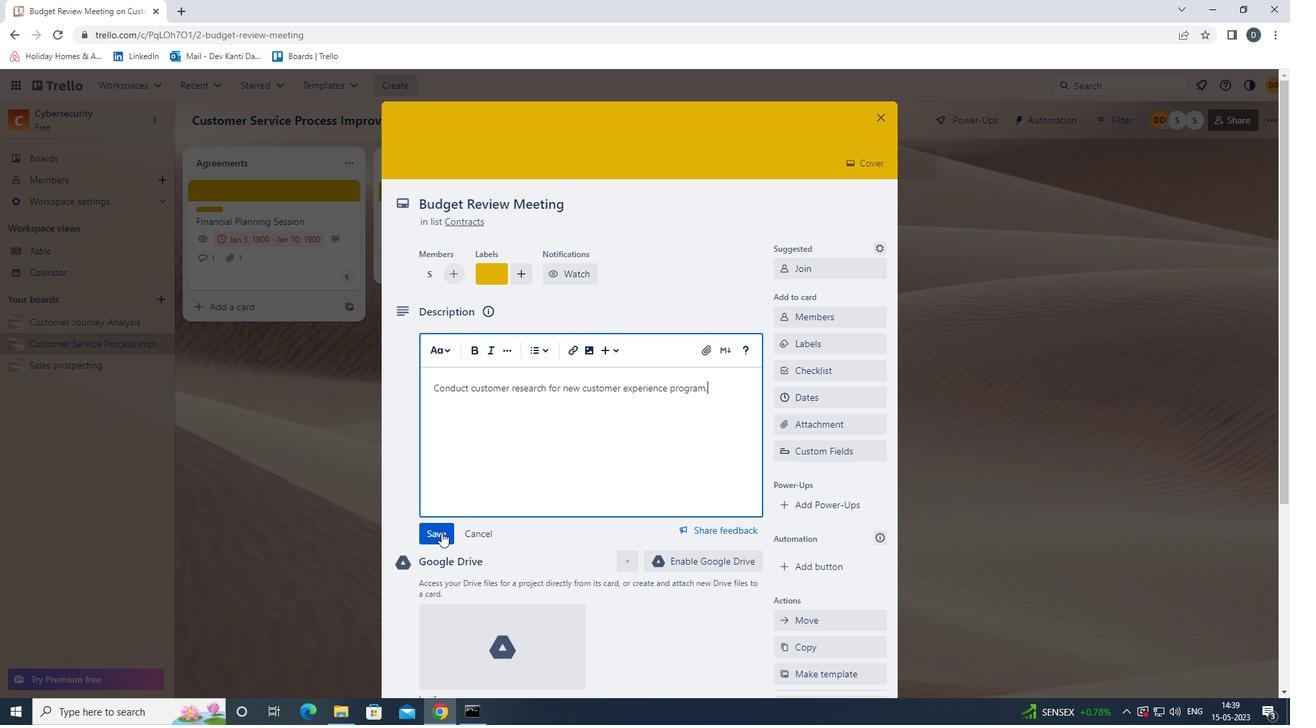 
Action: Mouse moved to (597, 485)
Screenshot: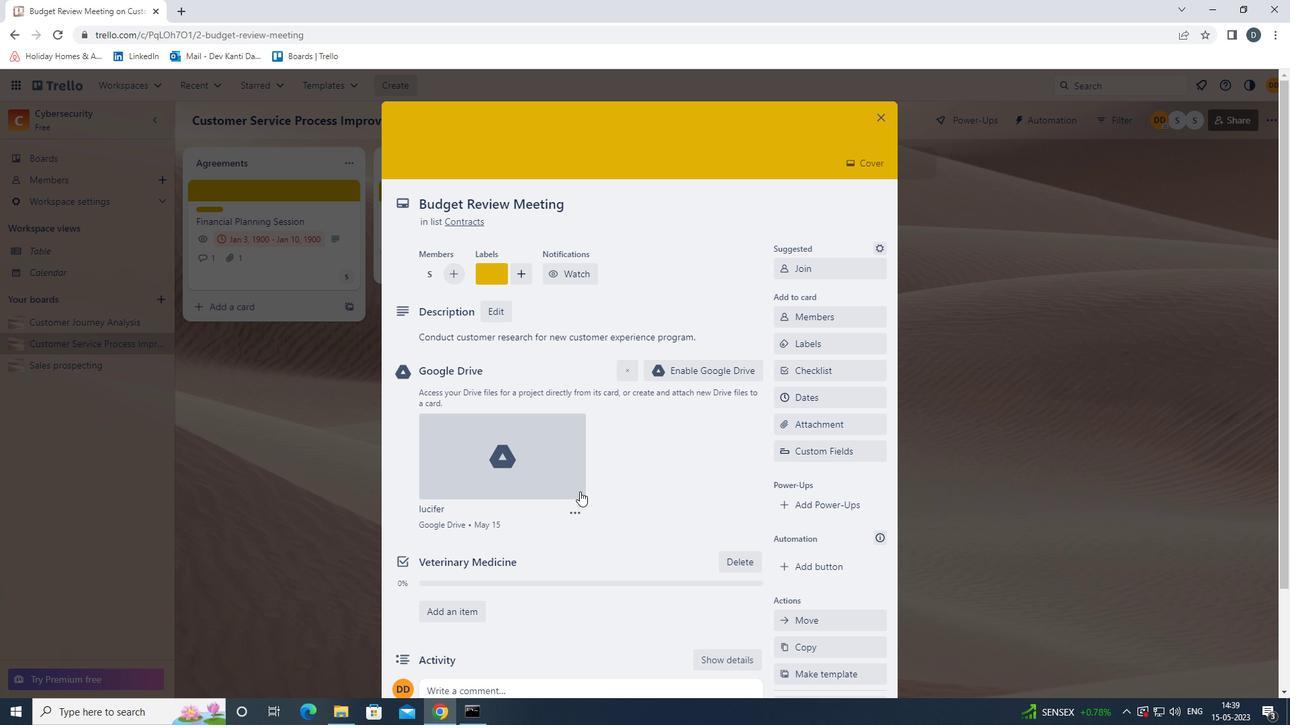 
Action: Mouse scrolled (597, 485) with delta (0, 0)
Screenshot: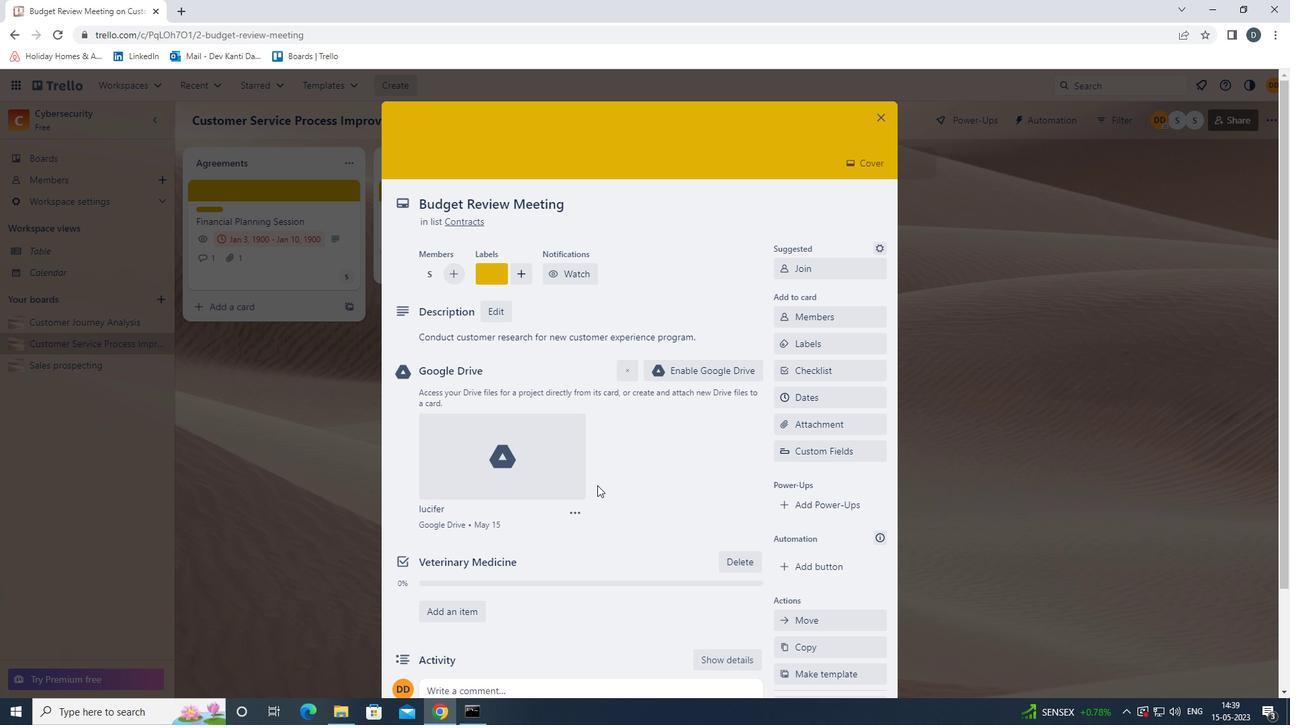 
Action: Mouse moved to (567, 615)
Screenshot: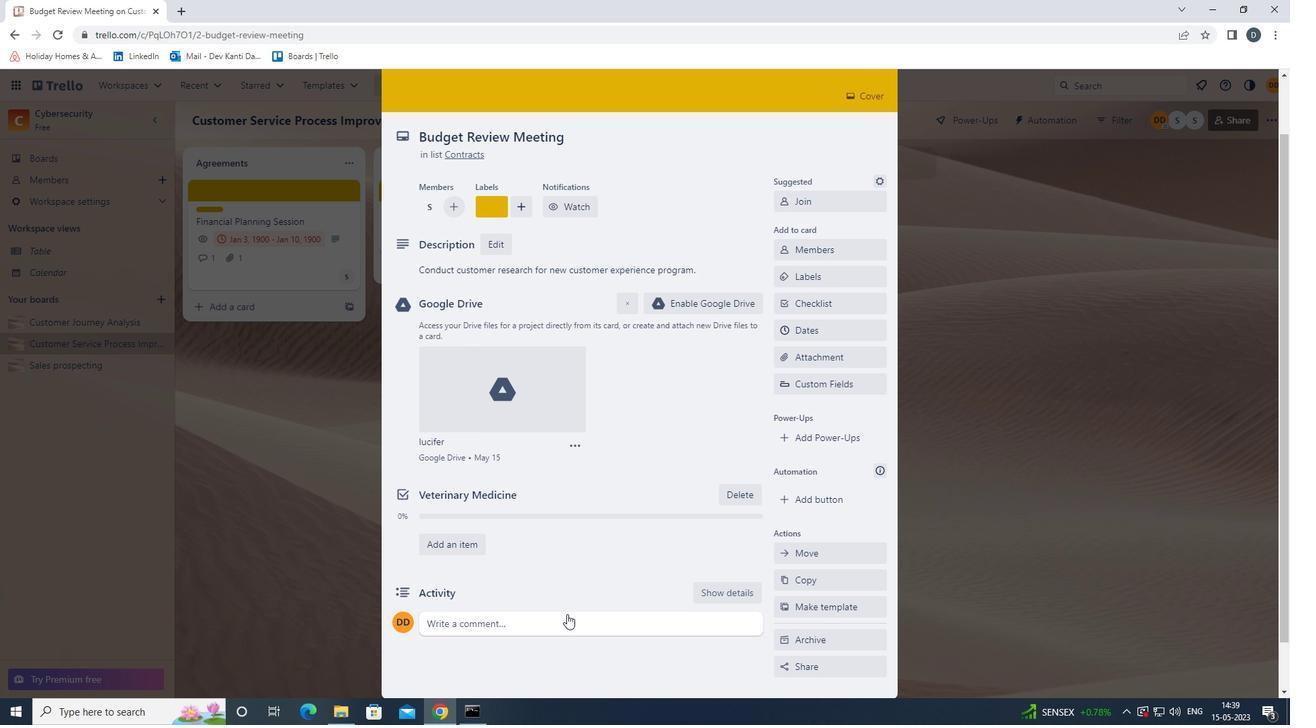 
Action: Mouse pressed left at (567, 615)
Screenshot: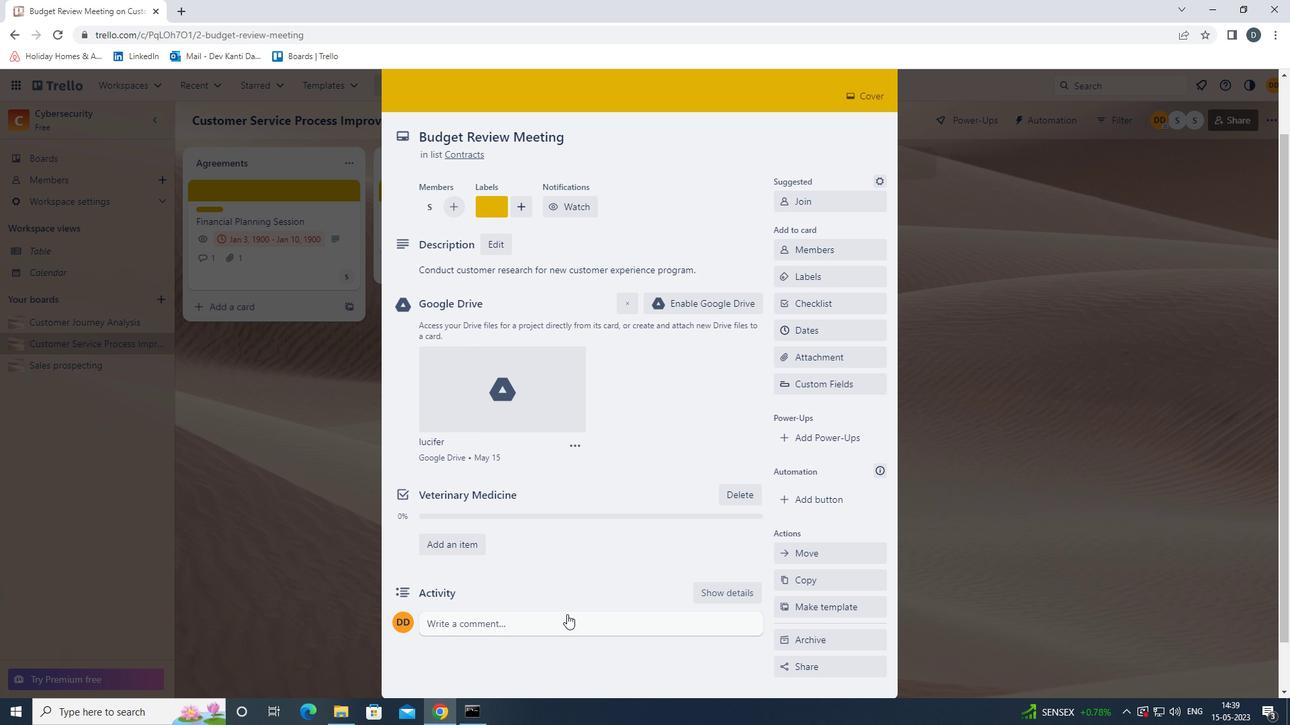 
Action: Mouse moved to (551, 668)
Screenshot: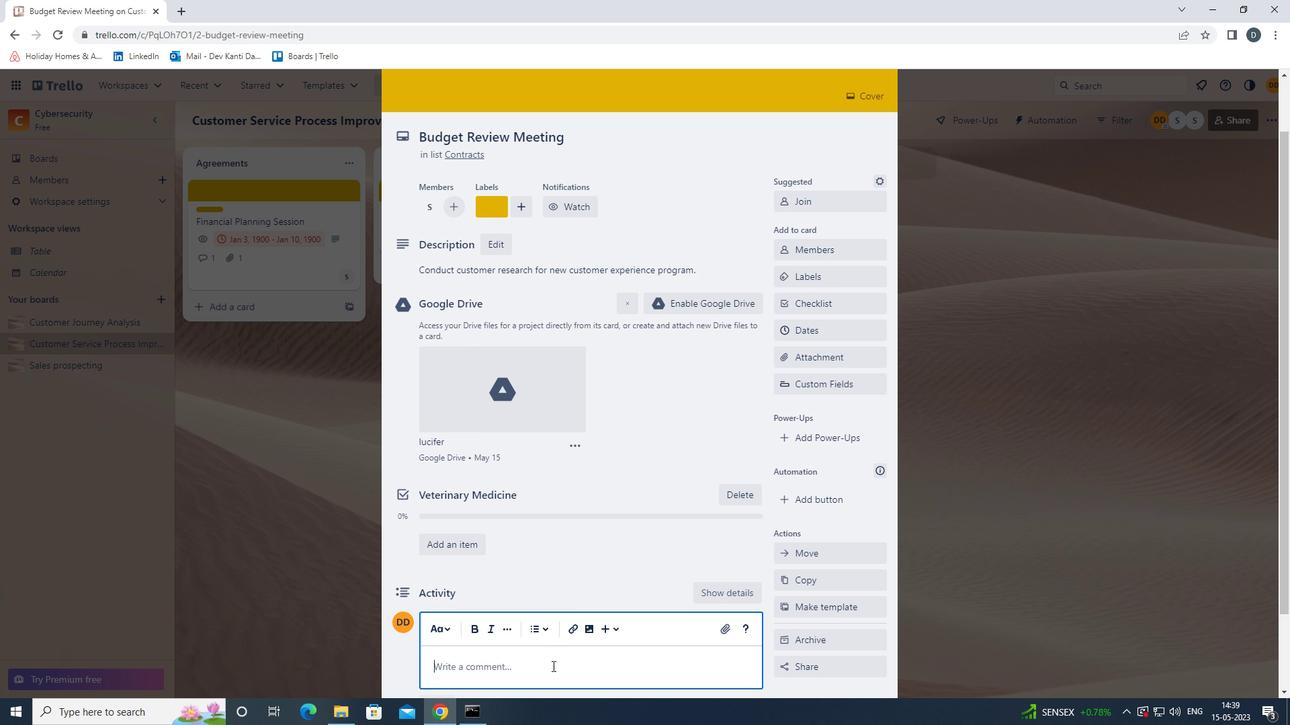 
Action: Key pressed <Key.shift>LET<Key.space>US<Key.space>APPROACH<Key.space>THIS<Key.space>TASK<Key.space>WITH<Key.space>A<Key.space>FOCUS<Key.space>ON<Key.space>CONTINUOUS<Key.space>LEARNING<Key.space>AND<Key.space>IMPROVEMENT,<Key.space>SEEKING<Key.space>TO<Key.space>ITERATE<Key.space>AND<Key.space>REFINE<Key.space>OUR<Key.space>APPROACH<Key.space>OVER<Key.space>TIME.
Screenshot: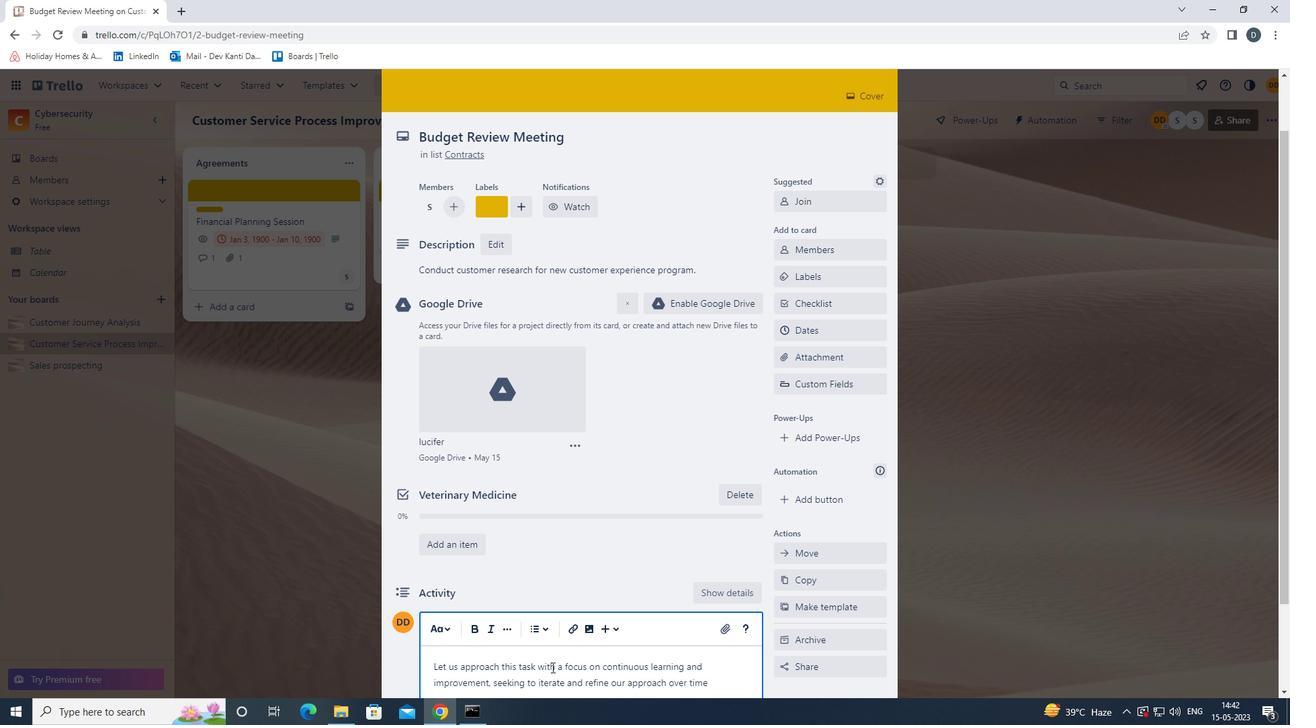 
Action: Mouse scrolled (551, 667) with delta (0, 0)
Screenshot: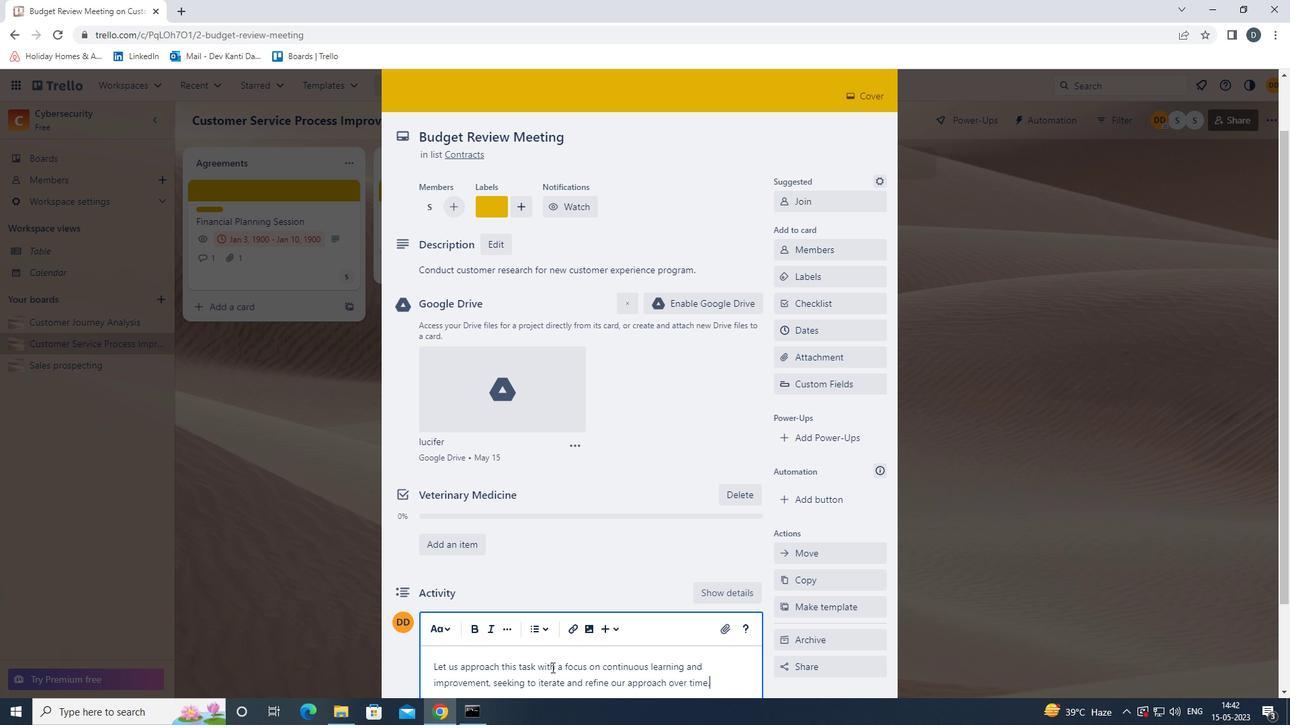 
Action: Mouse moved to (426, 658)
Screenshot: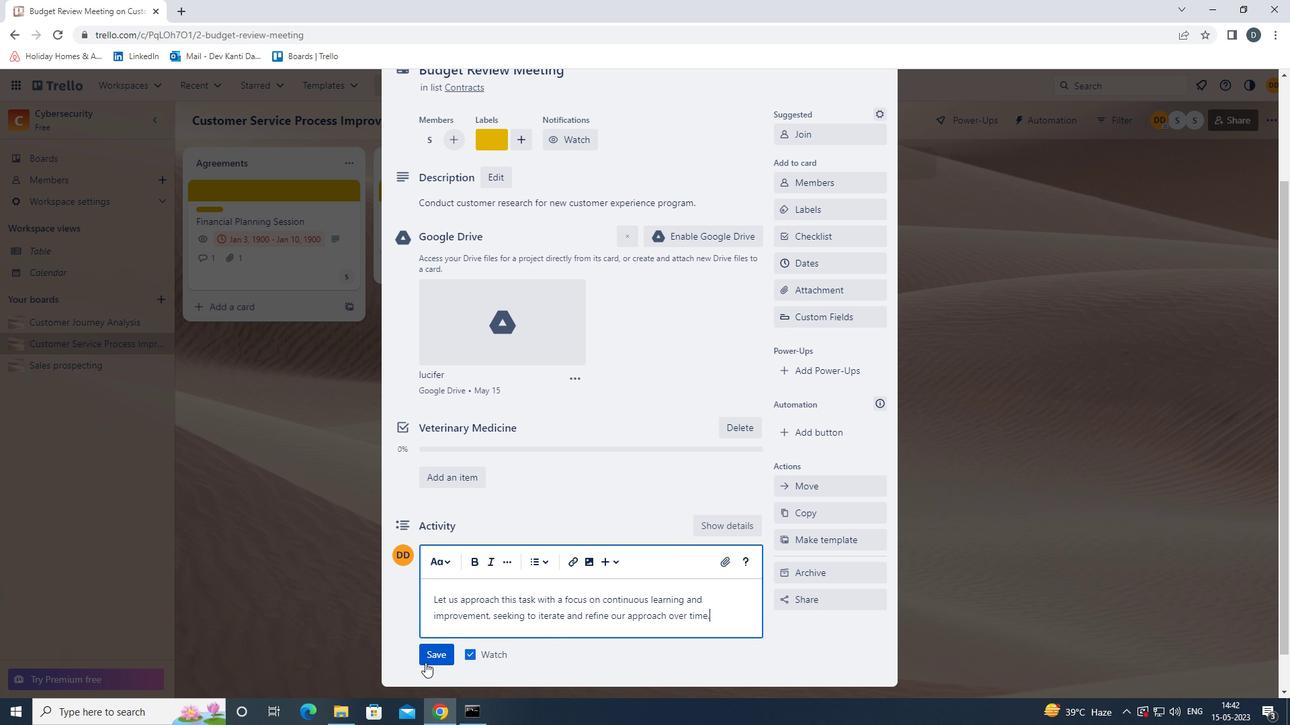 
Action: Mouse pressed left at (426, 658)
Screenshot: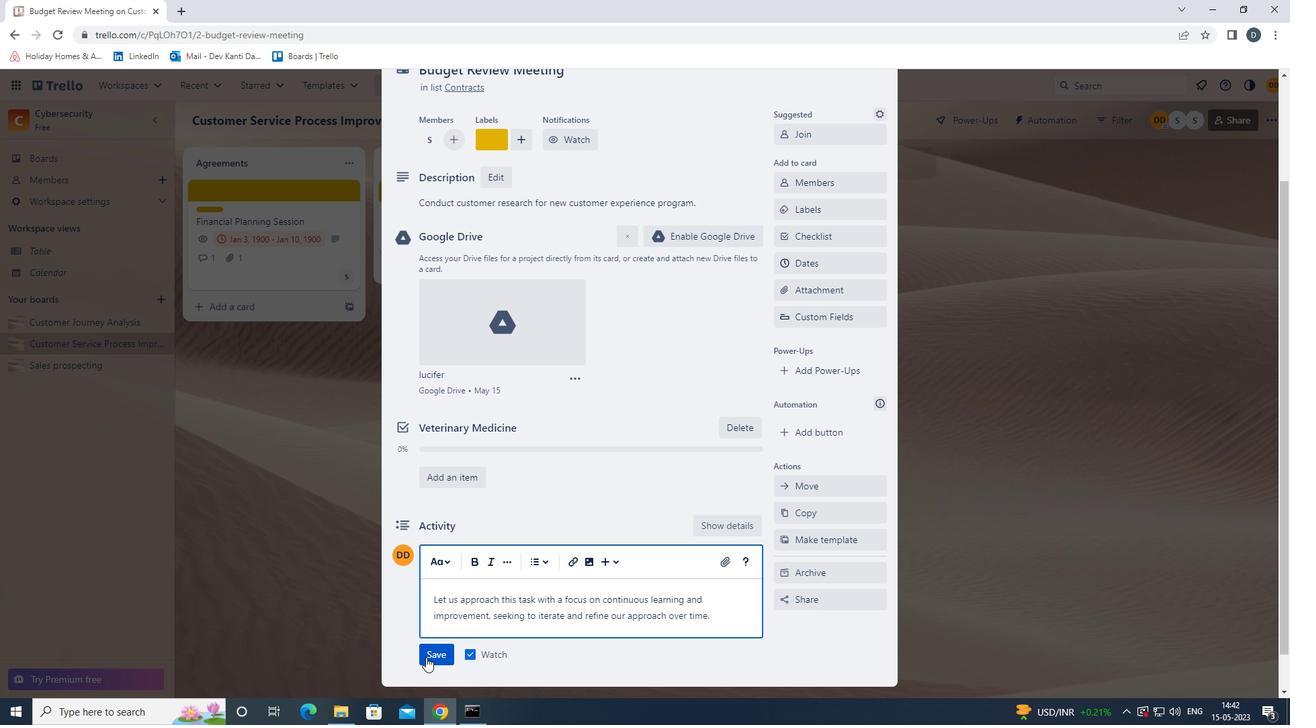 
Action: Mouse moved to (814, 266)
Screenshot: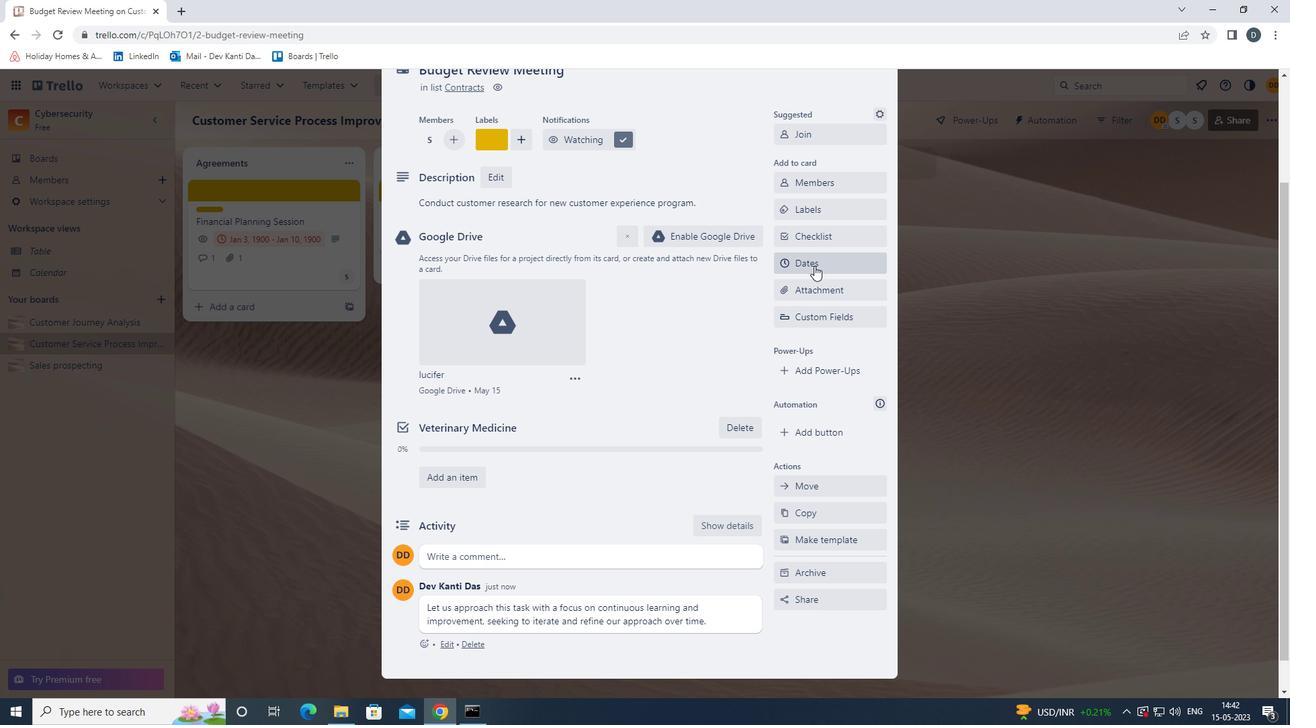 
Action: Mouse pressed left at (814, 266)
Screenshot: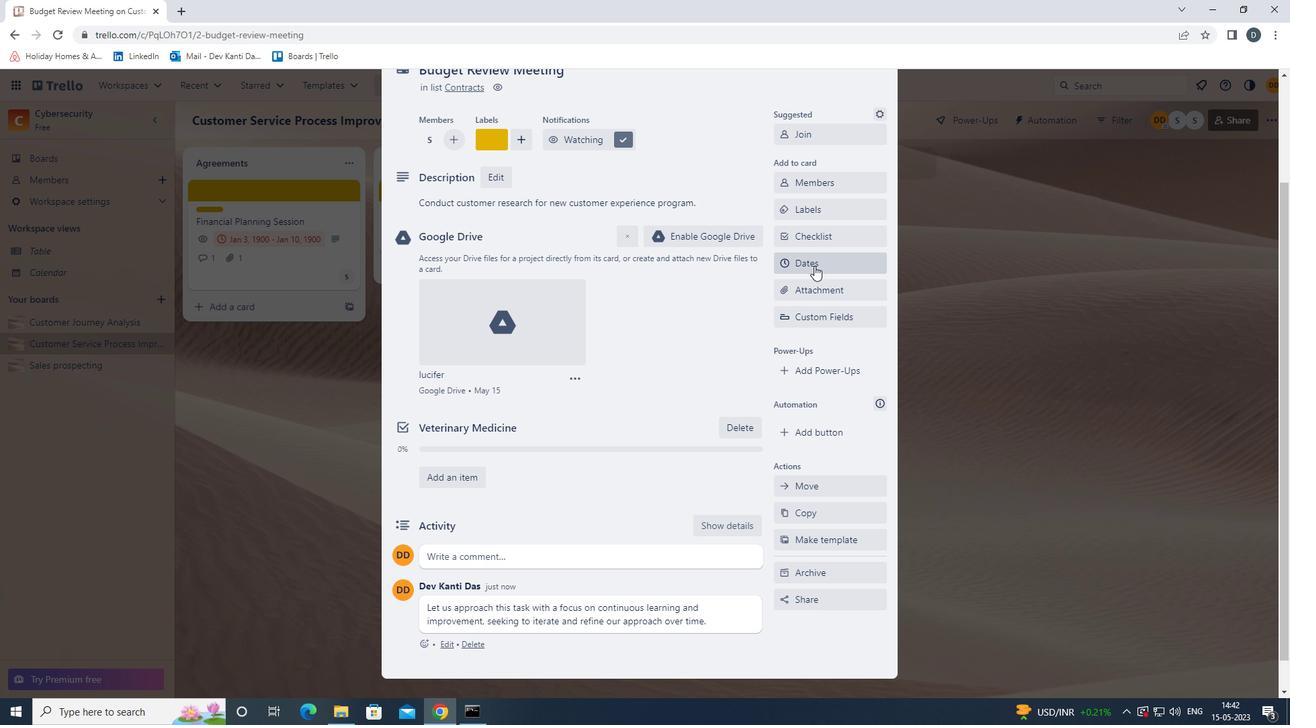 
Action: Mouse moved to (793, 365)
Screenshot: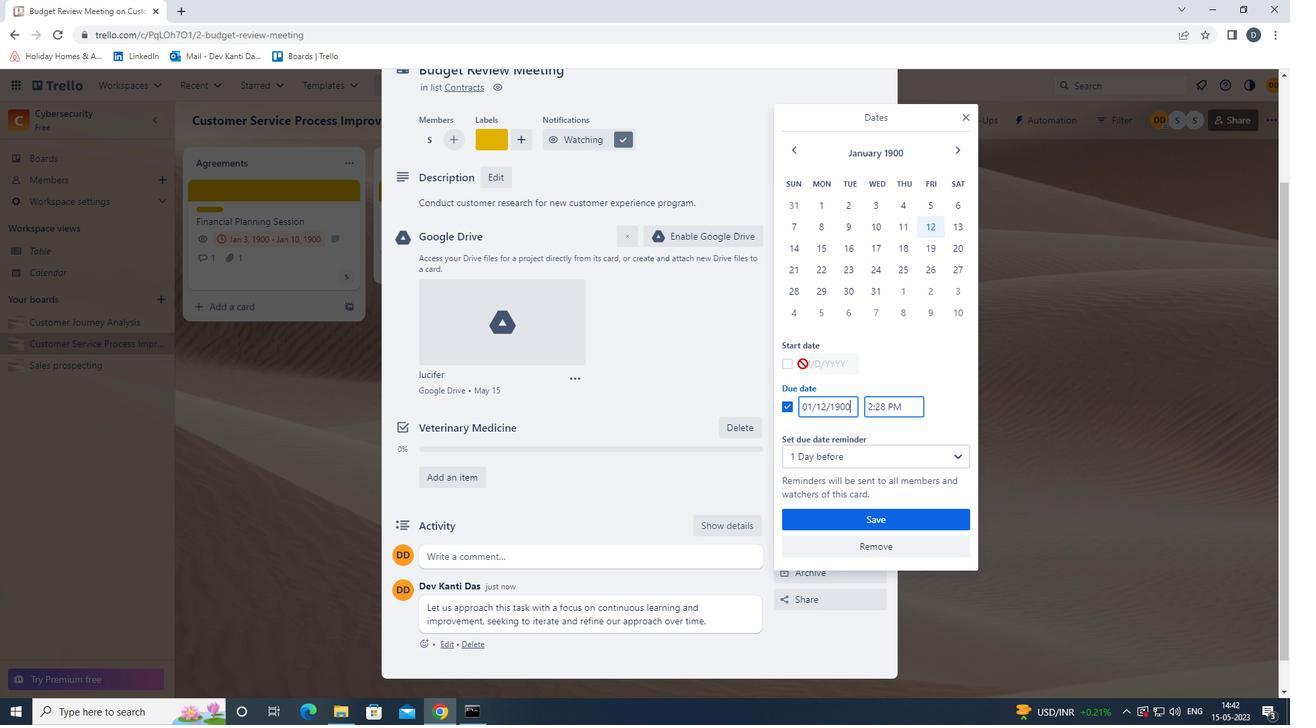 
Action: Mouse pressed left at (793, 365)
Screenshot: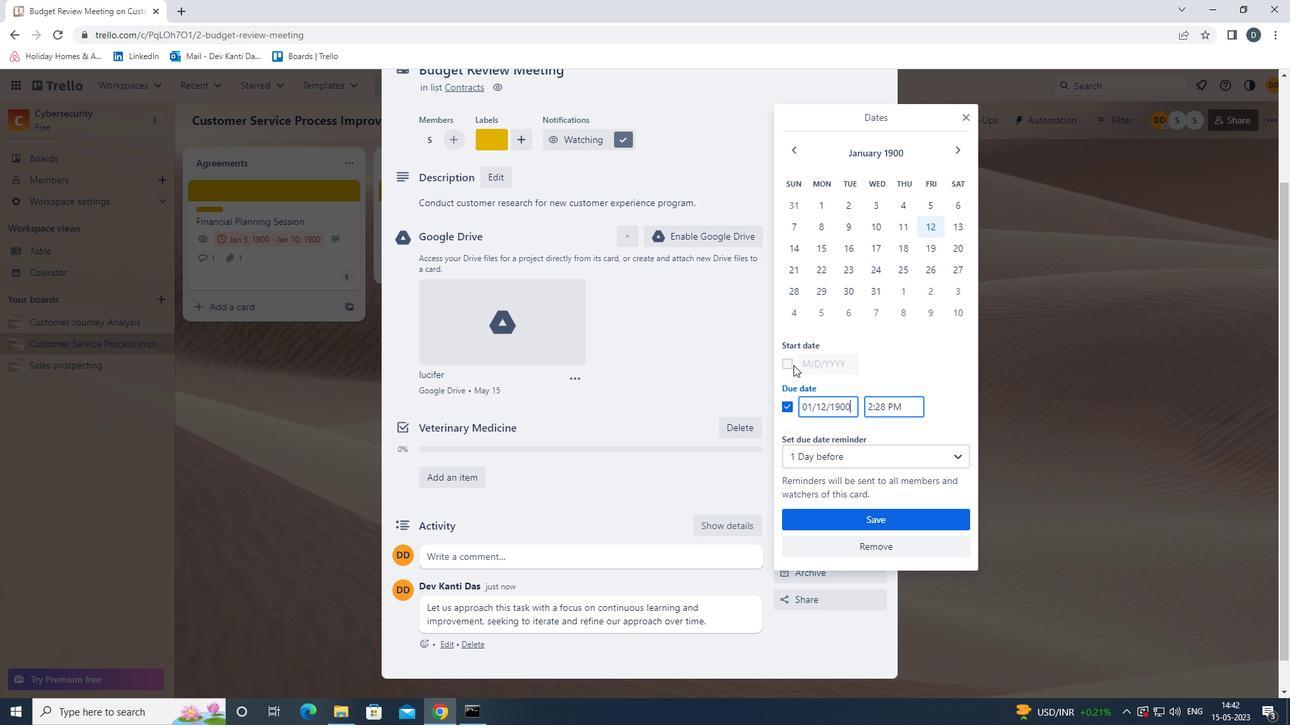 
Action: Mouse moved to (955, 204)
Screenshot: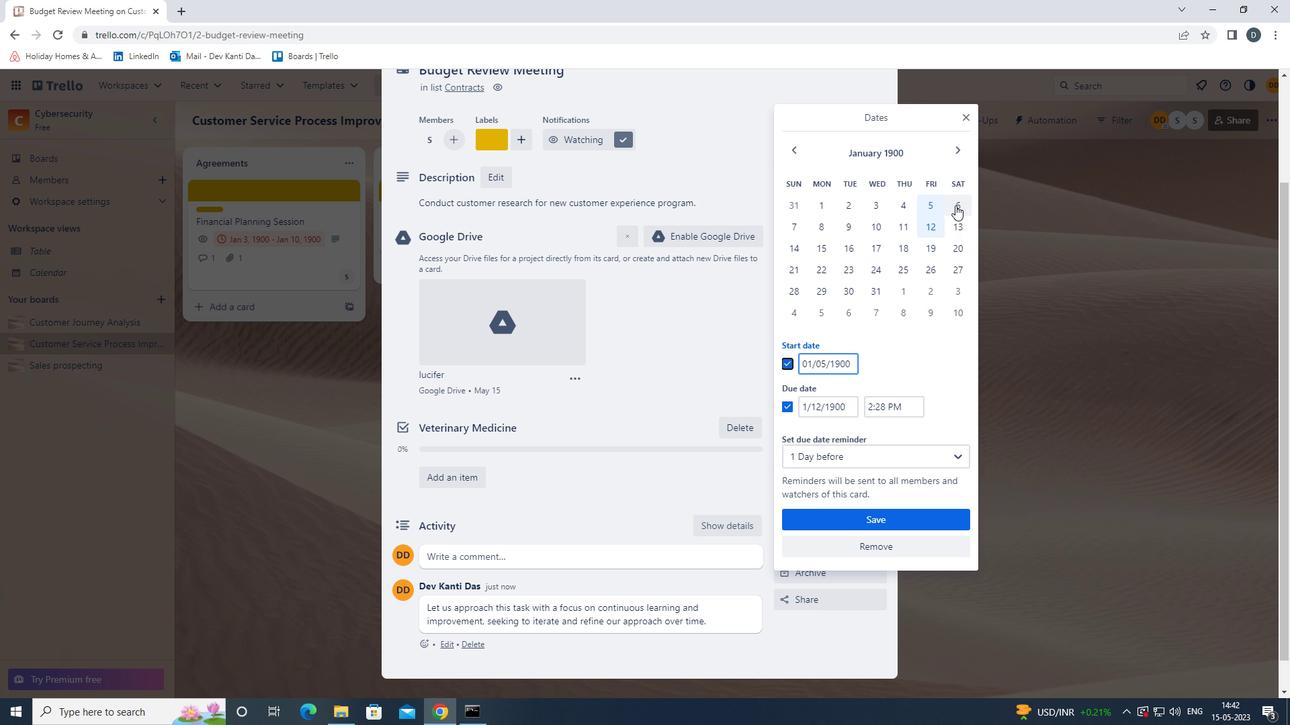 
Action: Mouse pressed left at (955, 204)
Screenshot: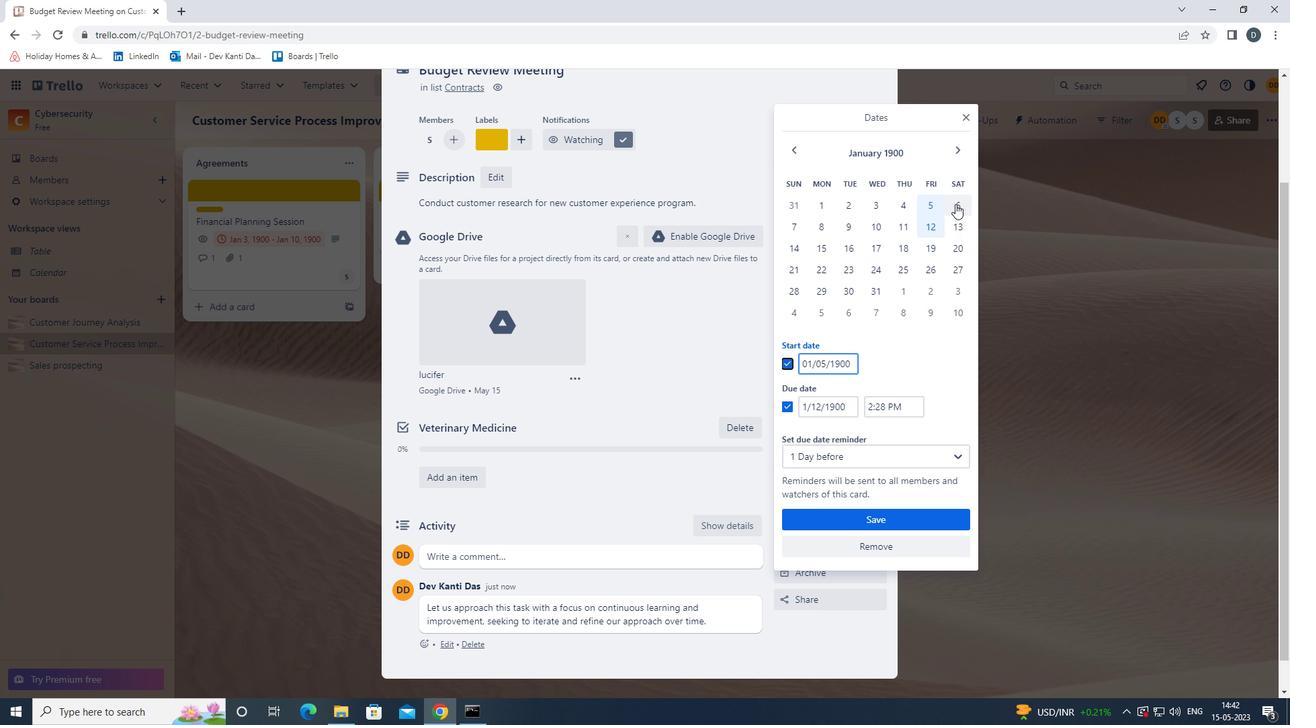 
Action: Mouse moved to (966, 223)
Screenshot: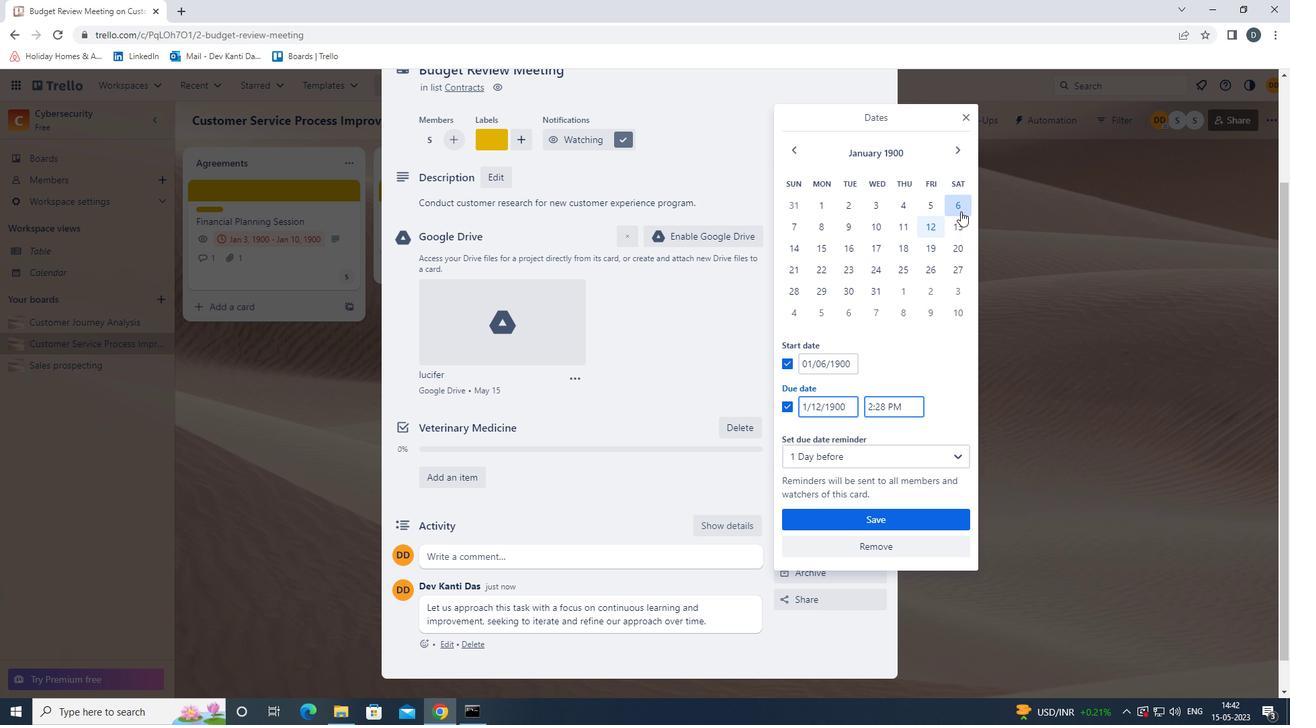 
Action: Mouse pressed left at (966, 223)
Screenshot: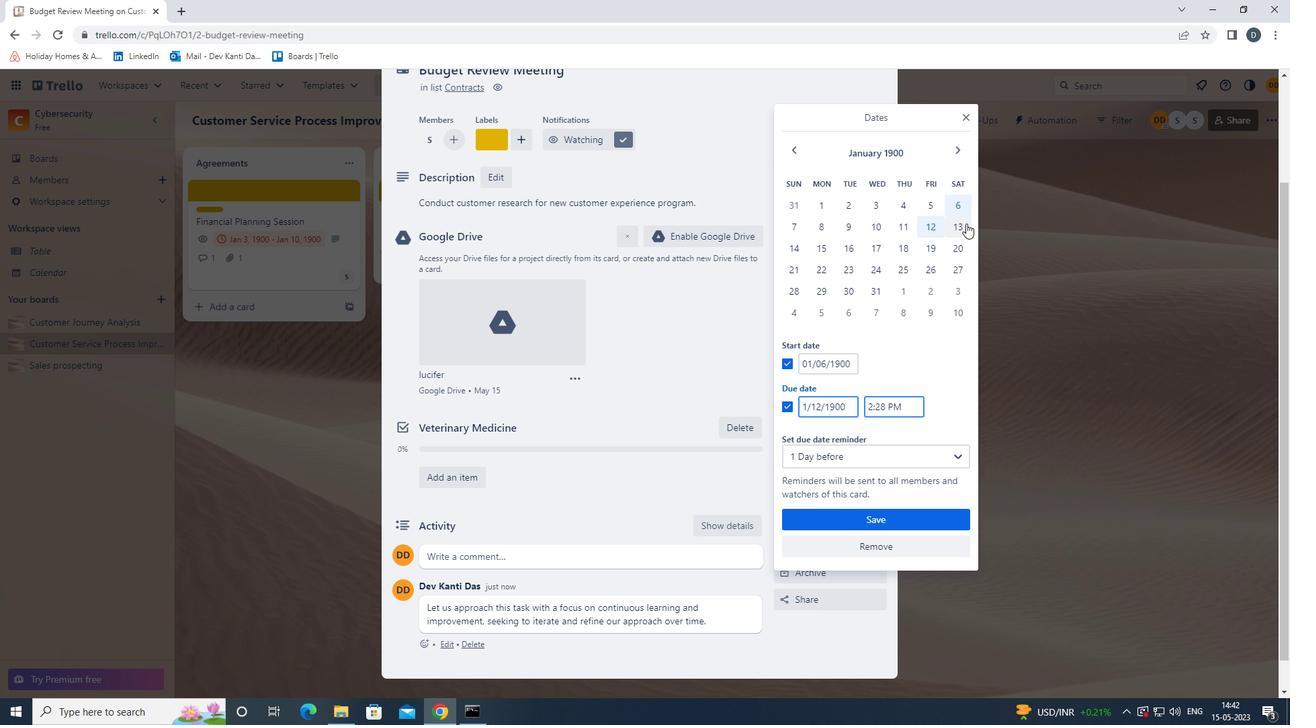
Action: Mouse moved to (908, 512)
Screenshot: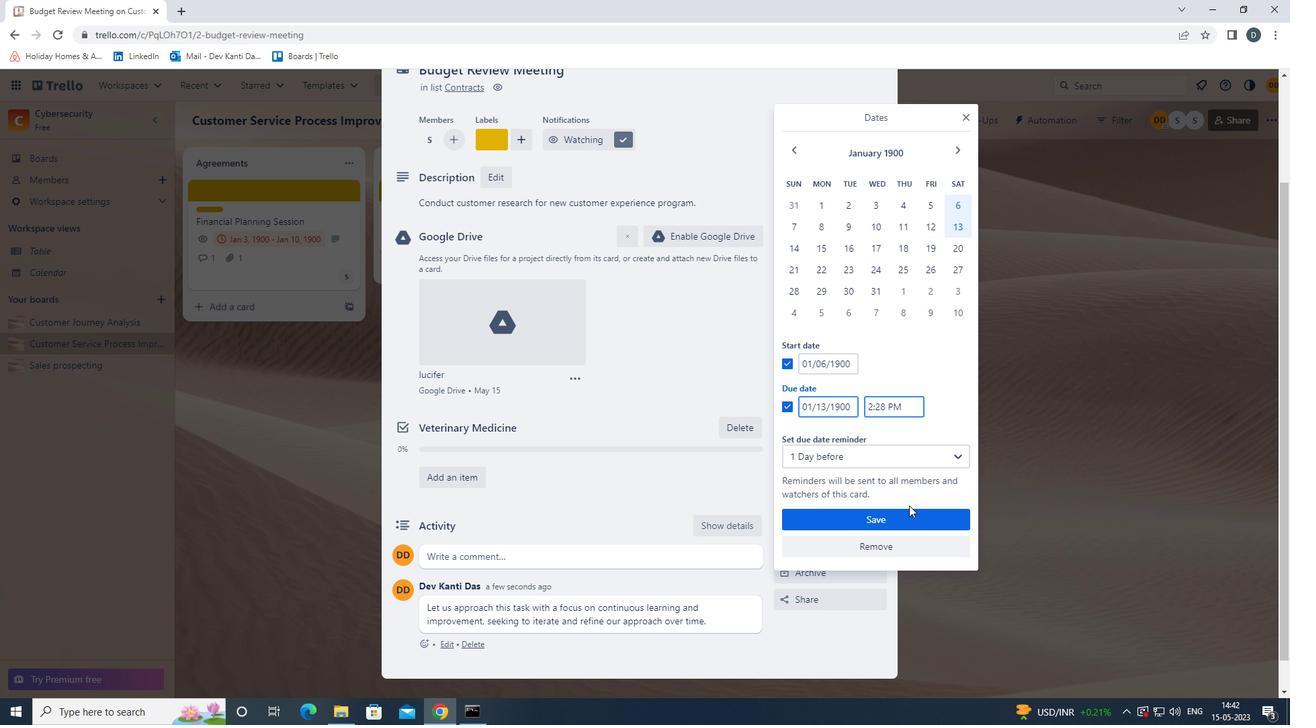 
Action: Mouse pressed left at (908, 512)
Screenshot: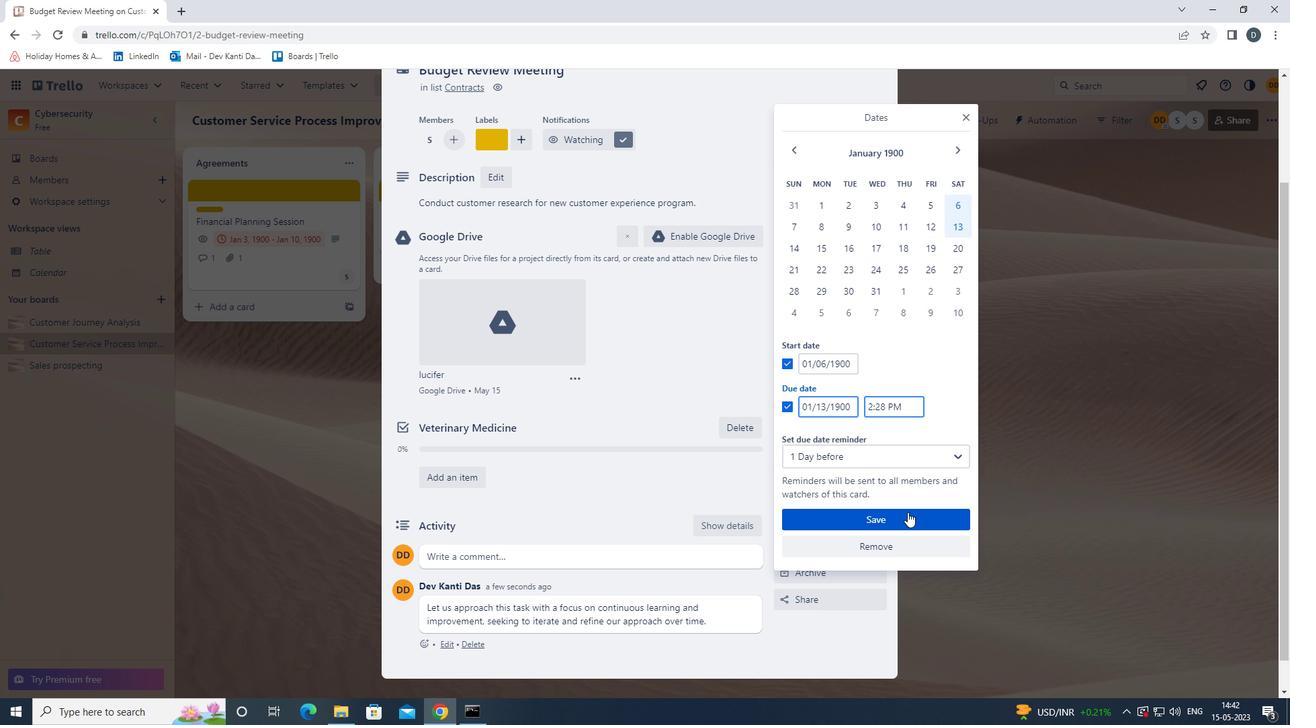 
Action: Mouse moved to (884, 514)
Screenshot: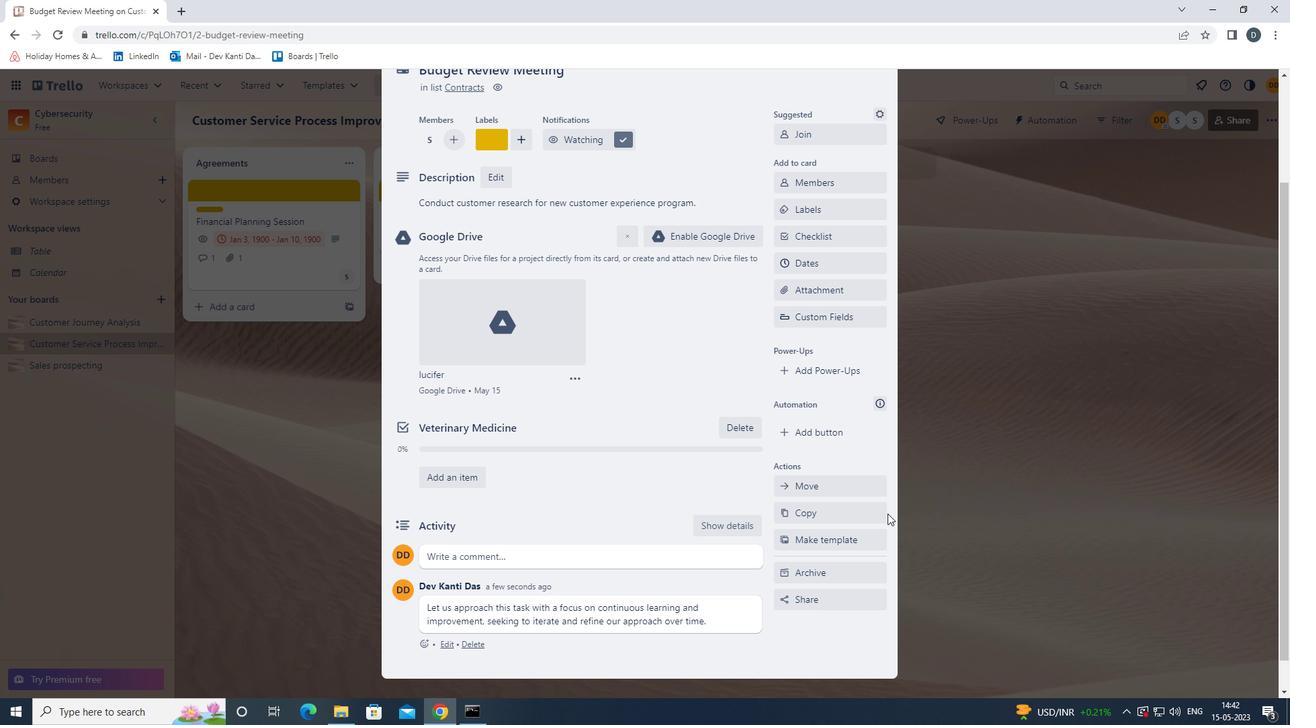 
Action: Mouse scrolled (884, 514) with delta (0, 0)
Screenshot: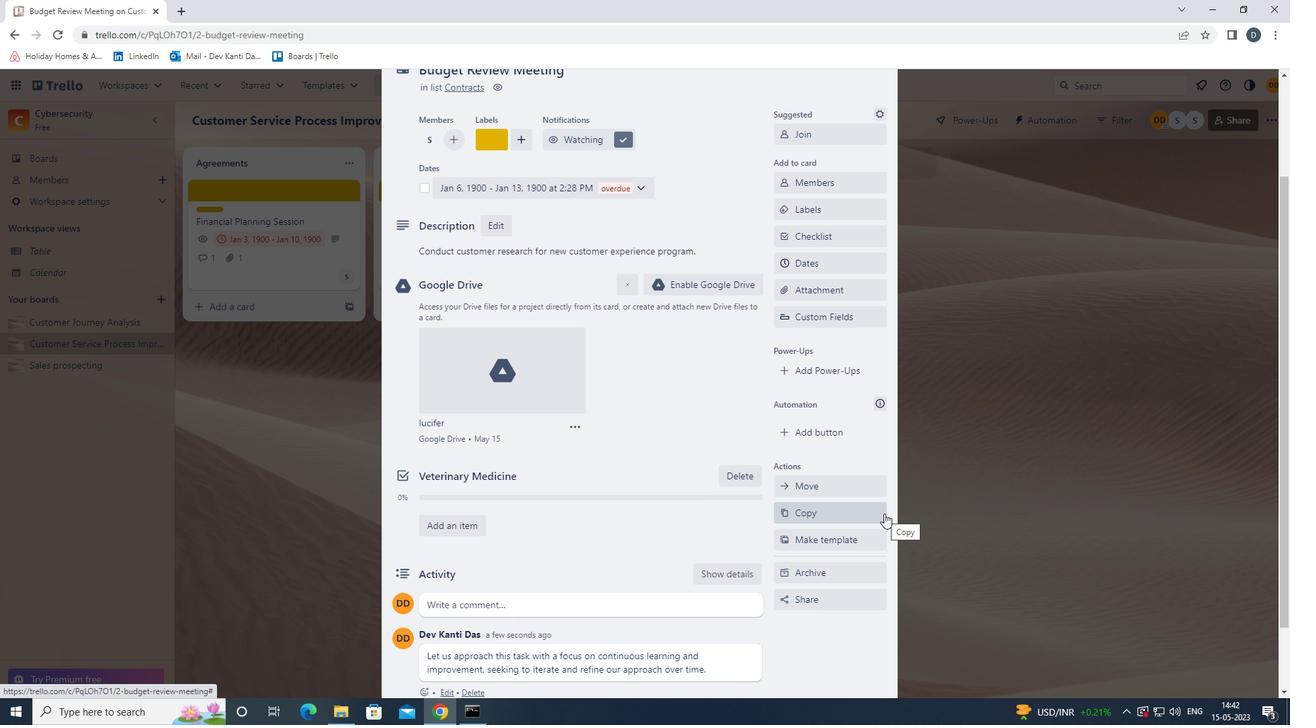 
Action: Mouse scrolled (884, 514) with delta (0, 0)
Screenshot: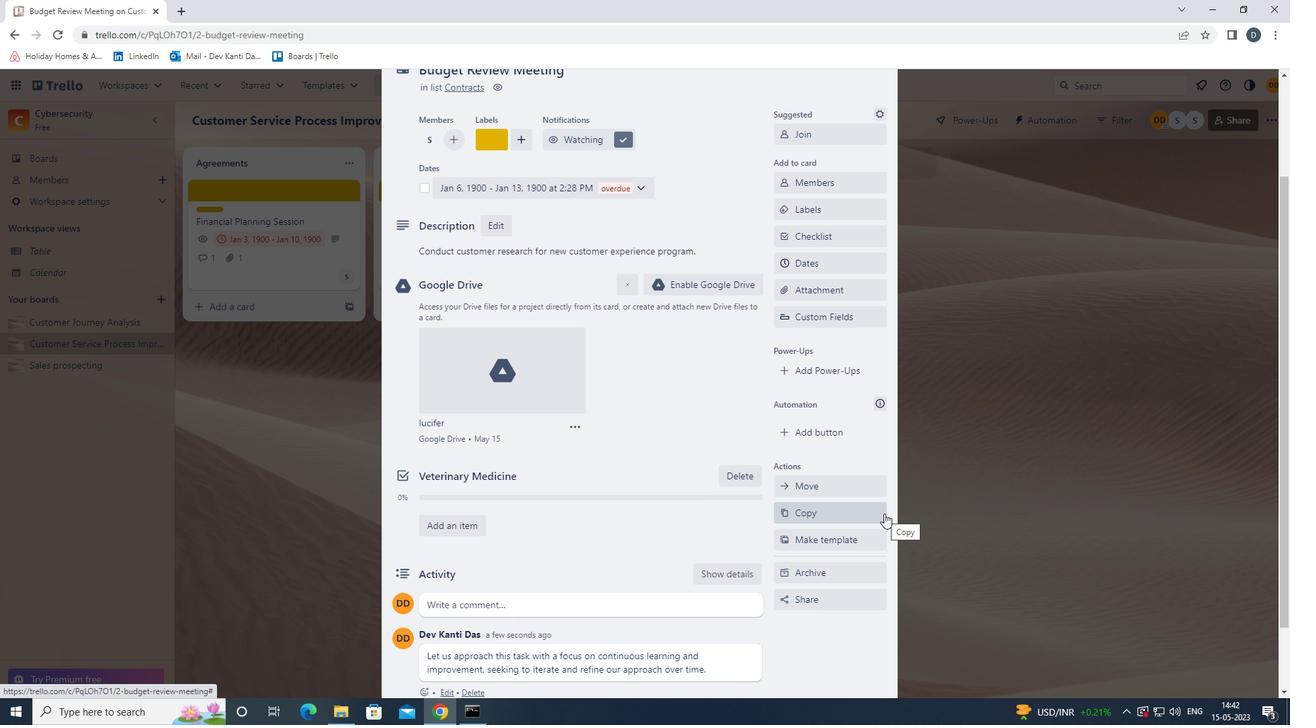 
Action: Mouse moved to (879, 116)
Screenshot: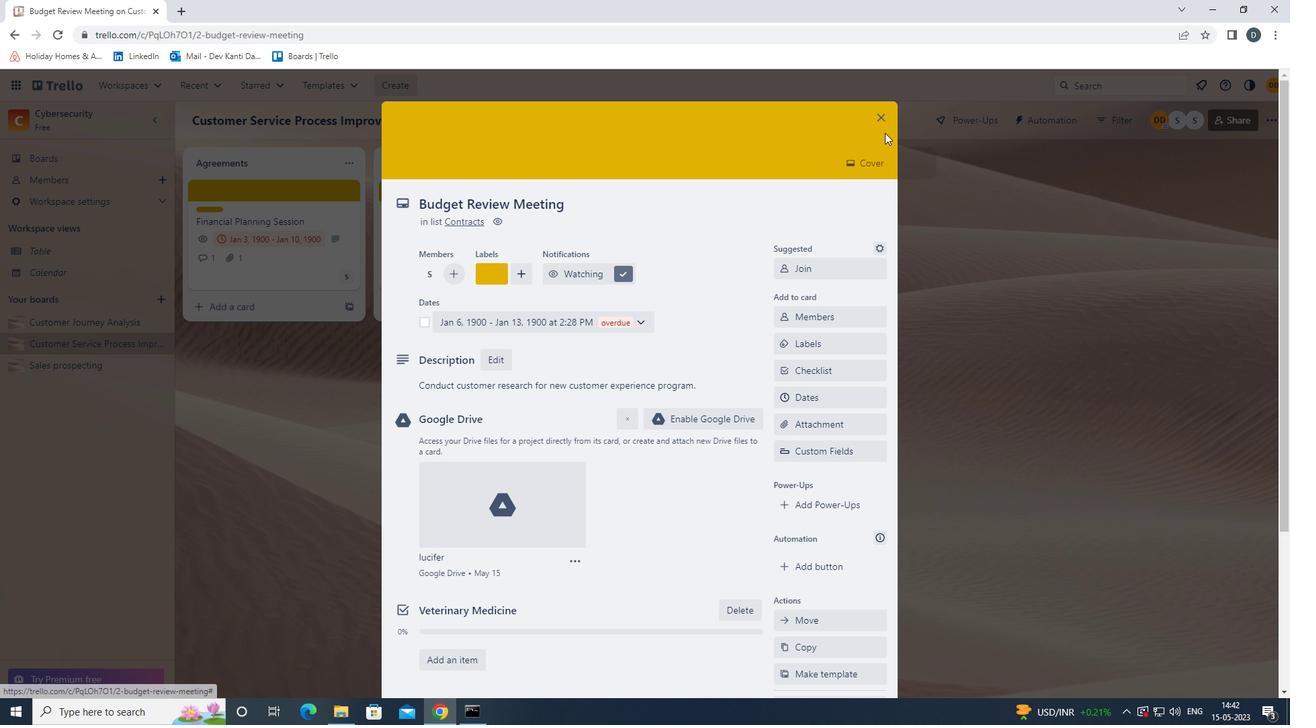 
Action: Mouse pressed left at (879, 116)
Screenshot: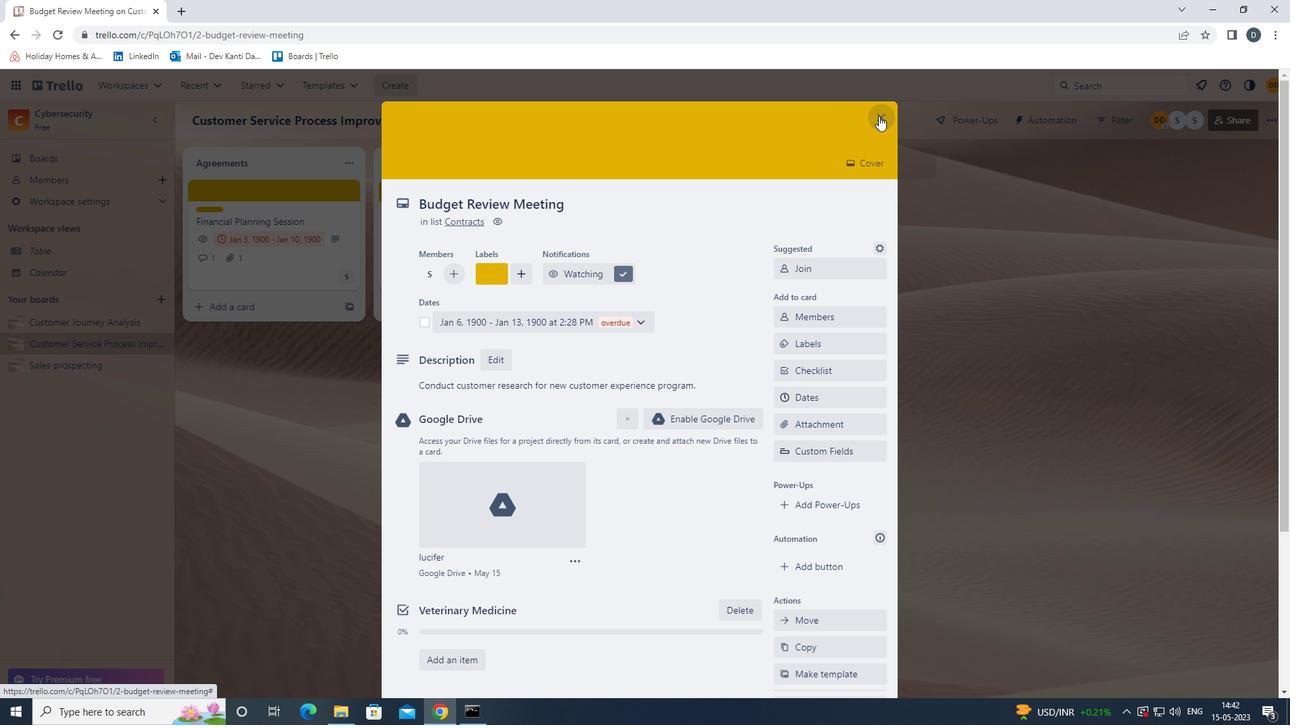 
Action: Mouse moved to (914, 379)
Screenshot: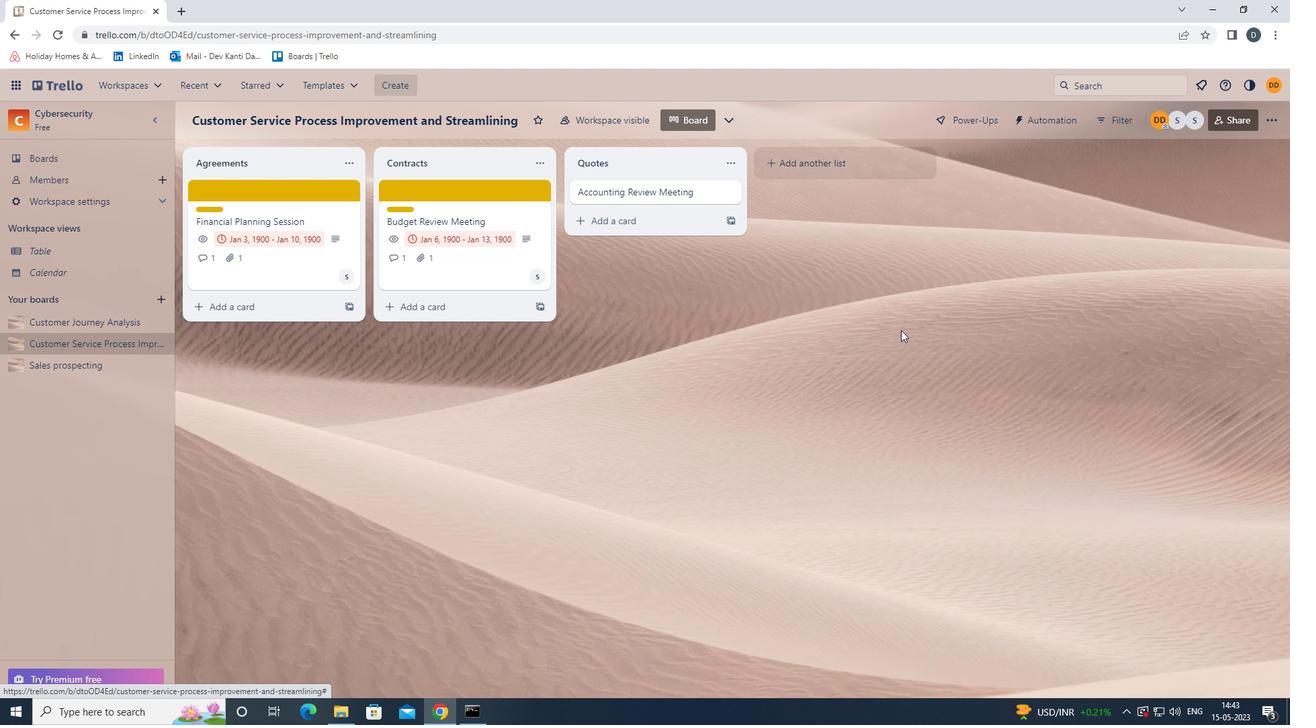 
